 Task: Add a condition where "Channel Is not Forum topic" in recently solved tickets.
Action: Mouse moved to (161, 534)
Screenshot: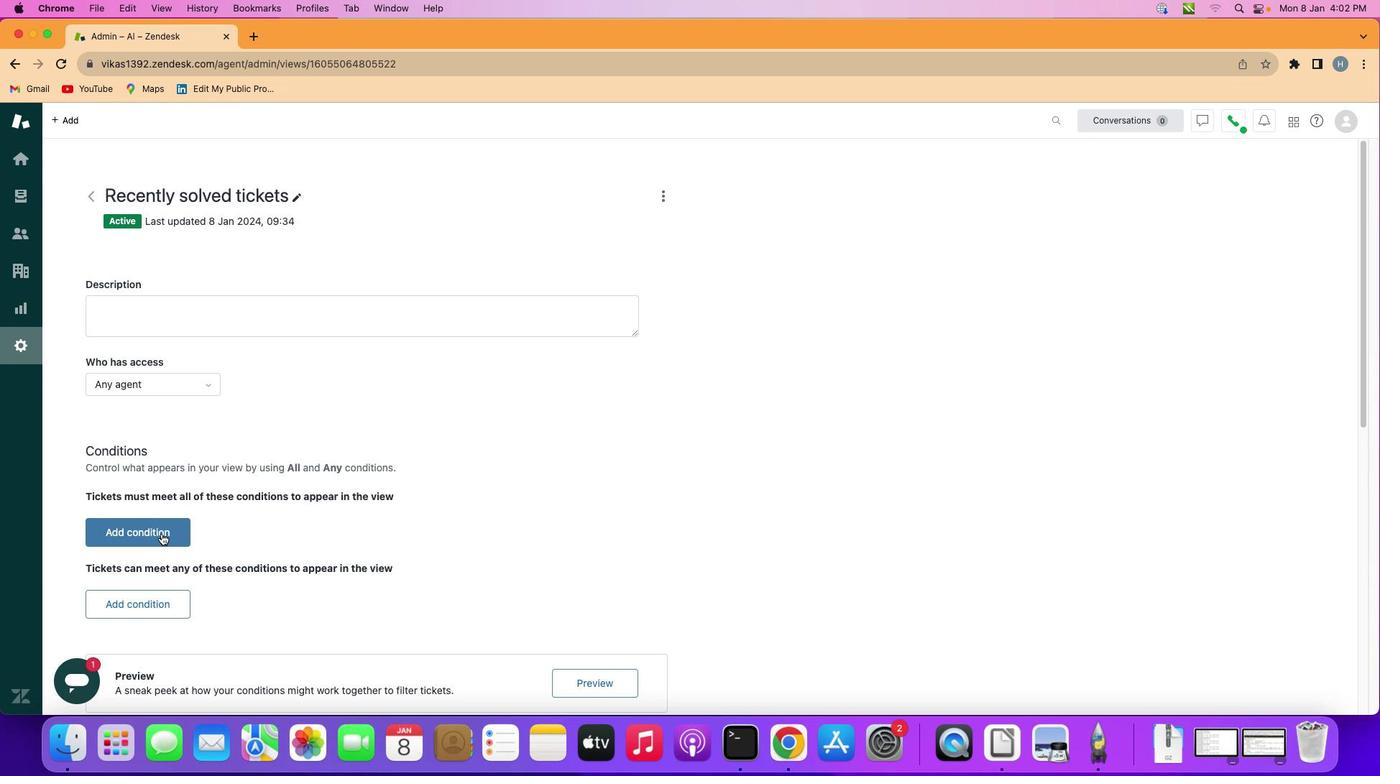 
Action: Mouse pressed left at (161, 534)
Screenshot: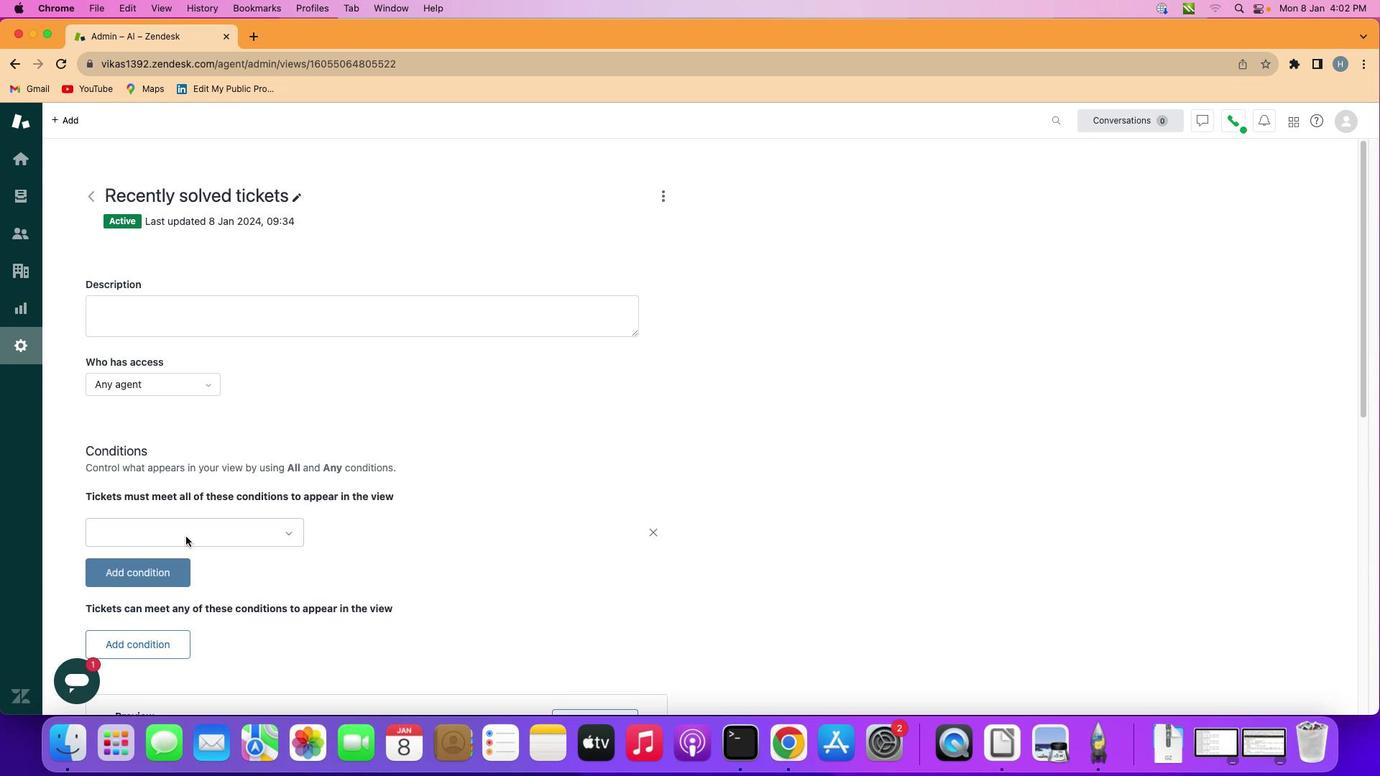 
Action: Mouse moved to (239, 533)
Screenshot: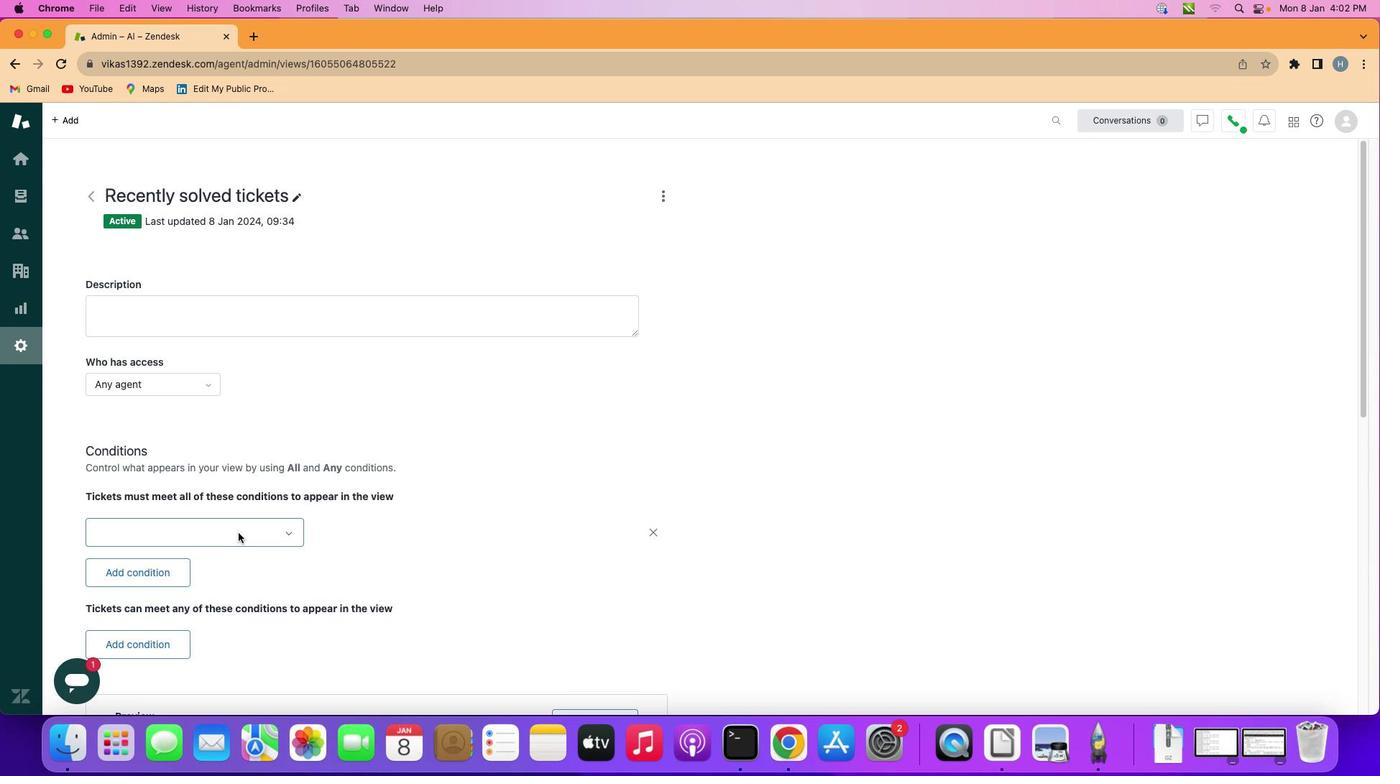 
Action: Mouse pressed left at (239, 533)
Screenshot: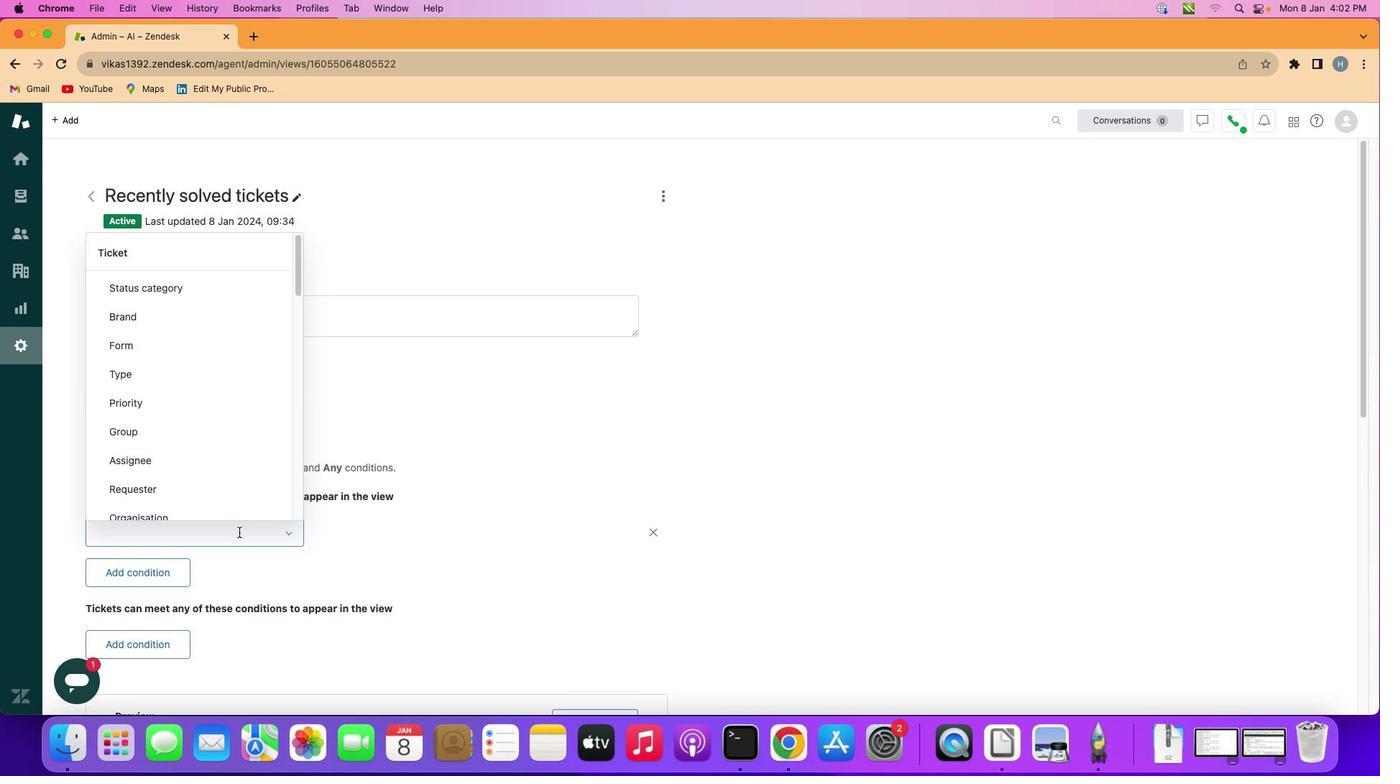 
Action: Mouse moved to (240, 397)
Screenshot: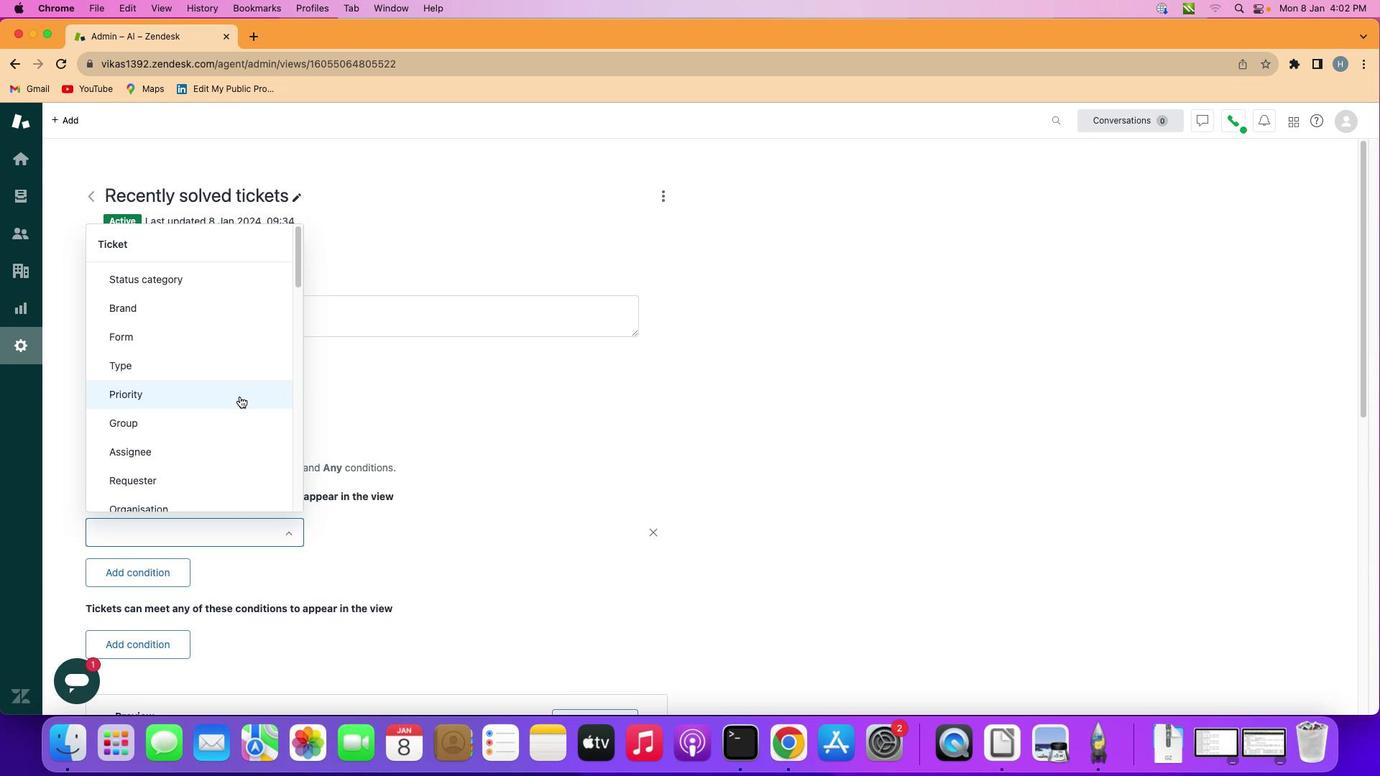
Action: Mouse scrolled (240, 397) with delta (0, 0)
Screenshot: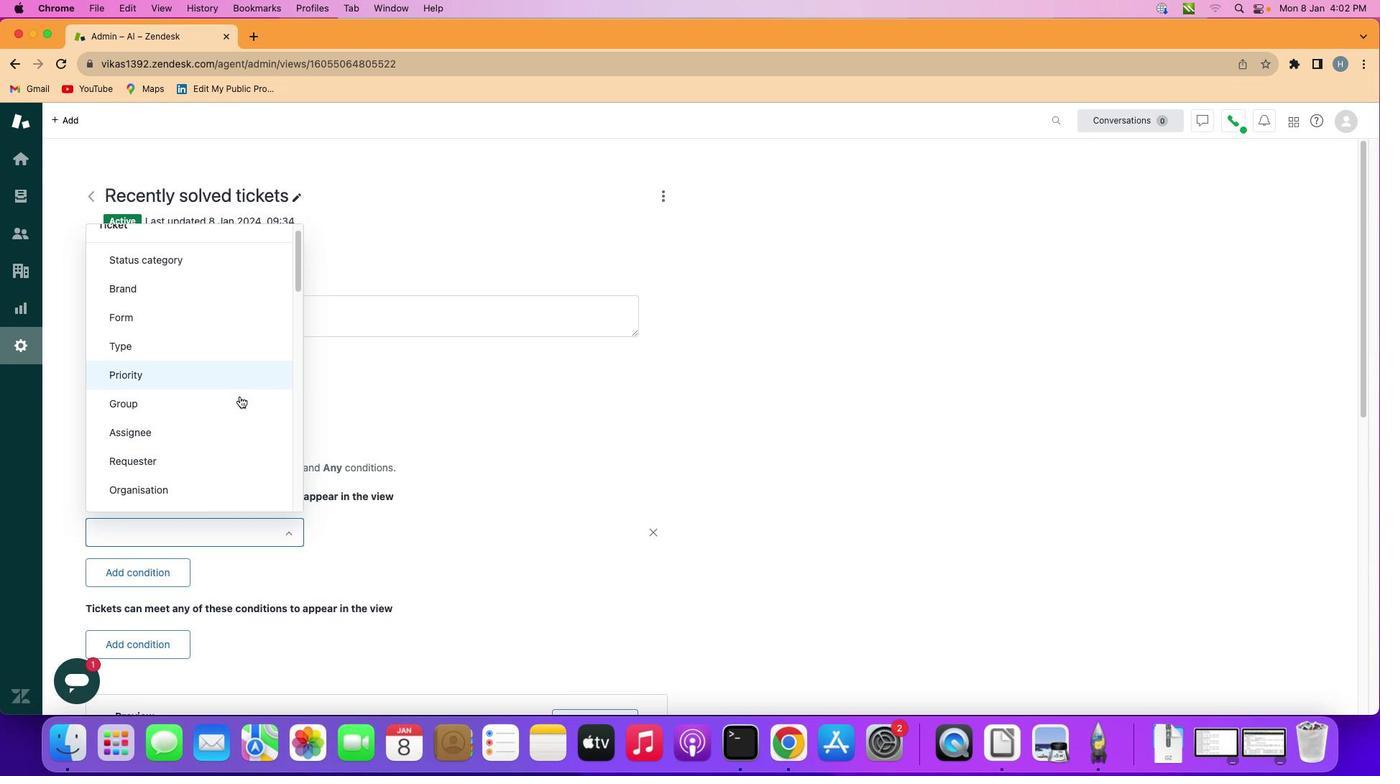 
Action: Mouse scrolled (240, 397) with delta (0, 0)
Screenshot: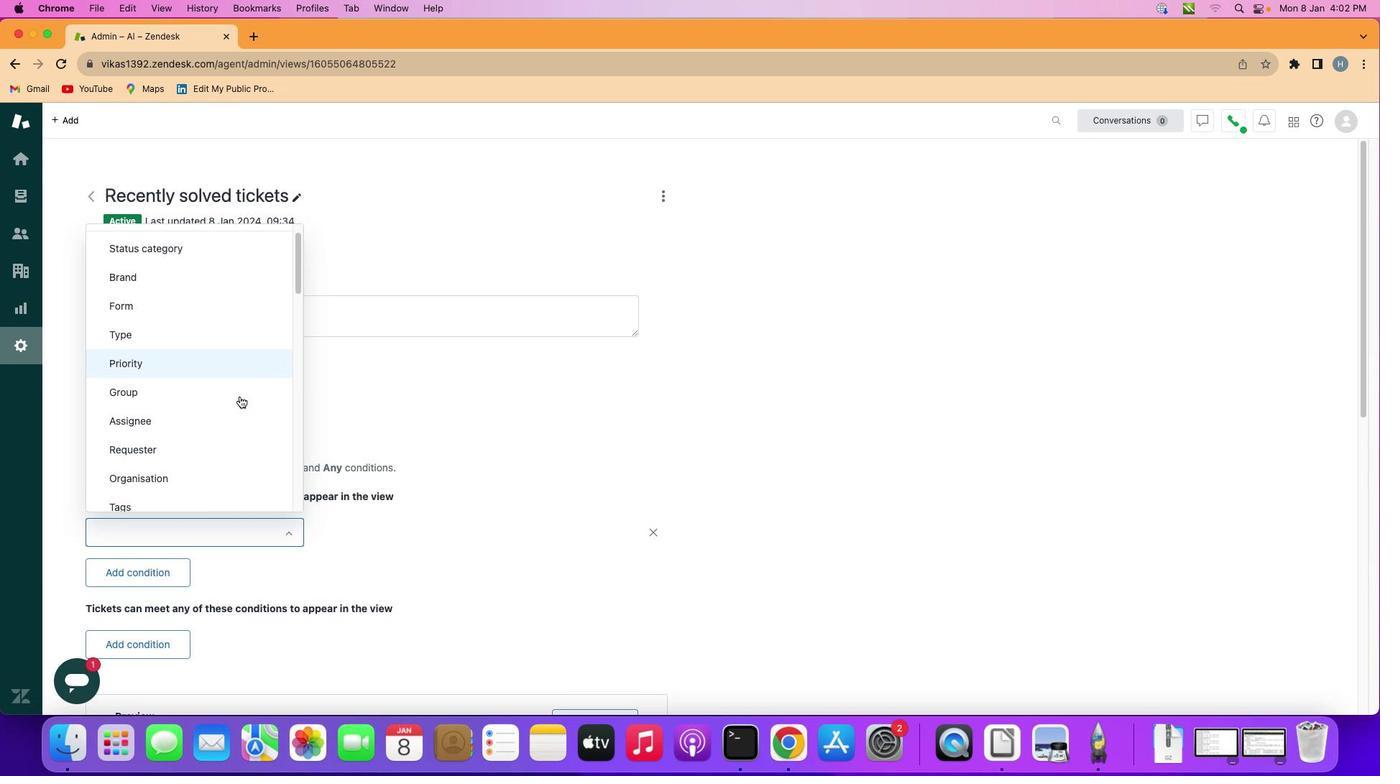 
Action: Mouse scrolled (240, 397) with delta (0, 0)
Screenshot: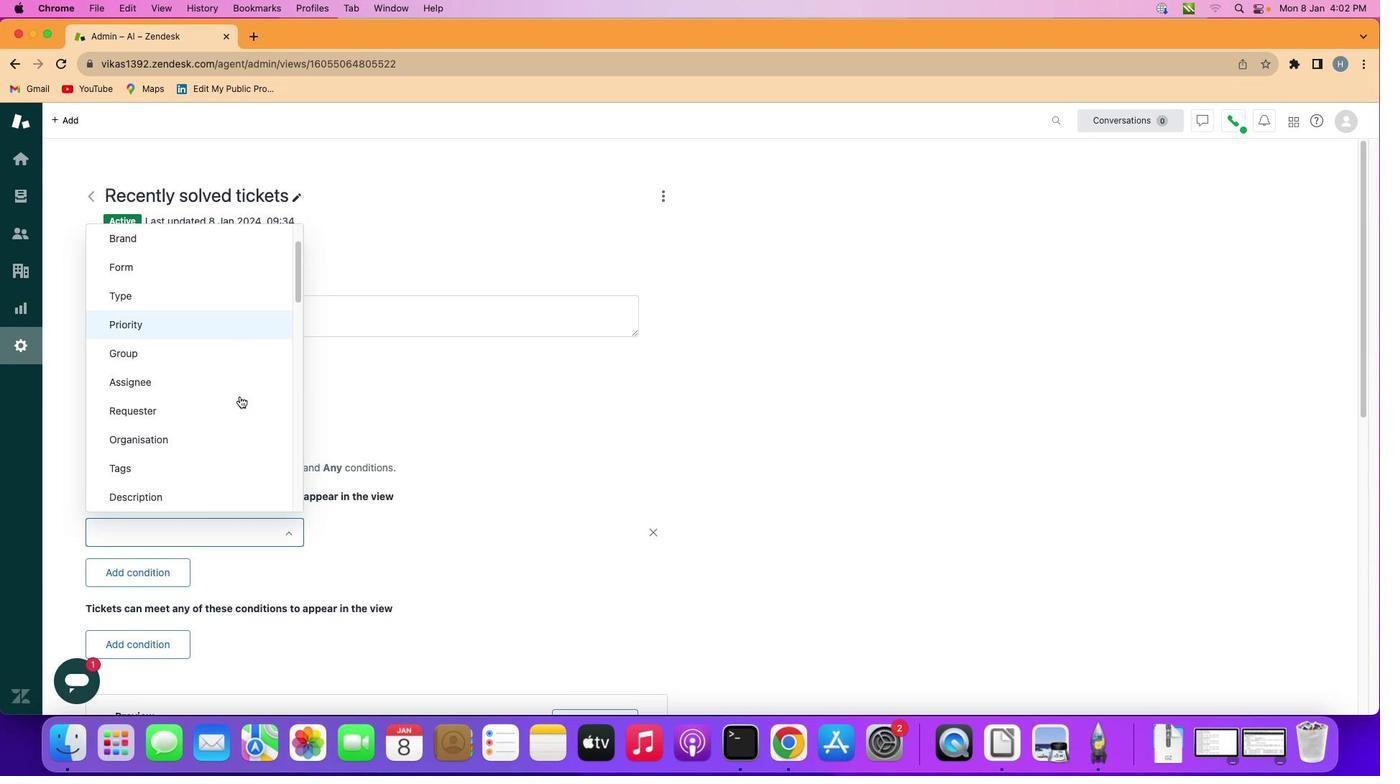 
Action: Mouse scrolled (240, 397) with delta (0, 0)
Screenshot: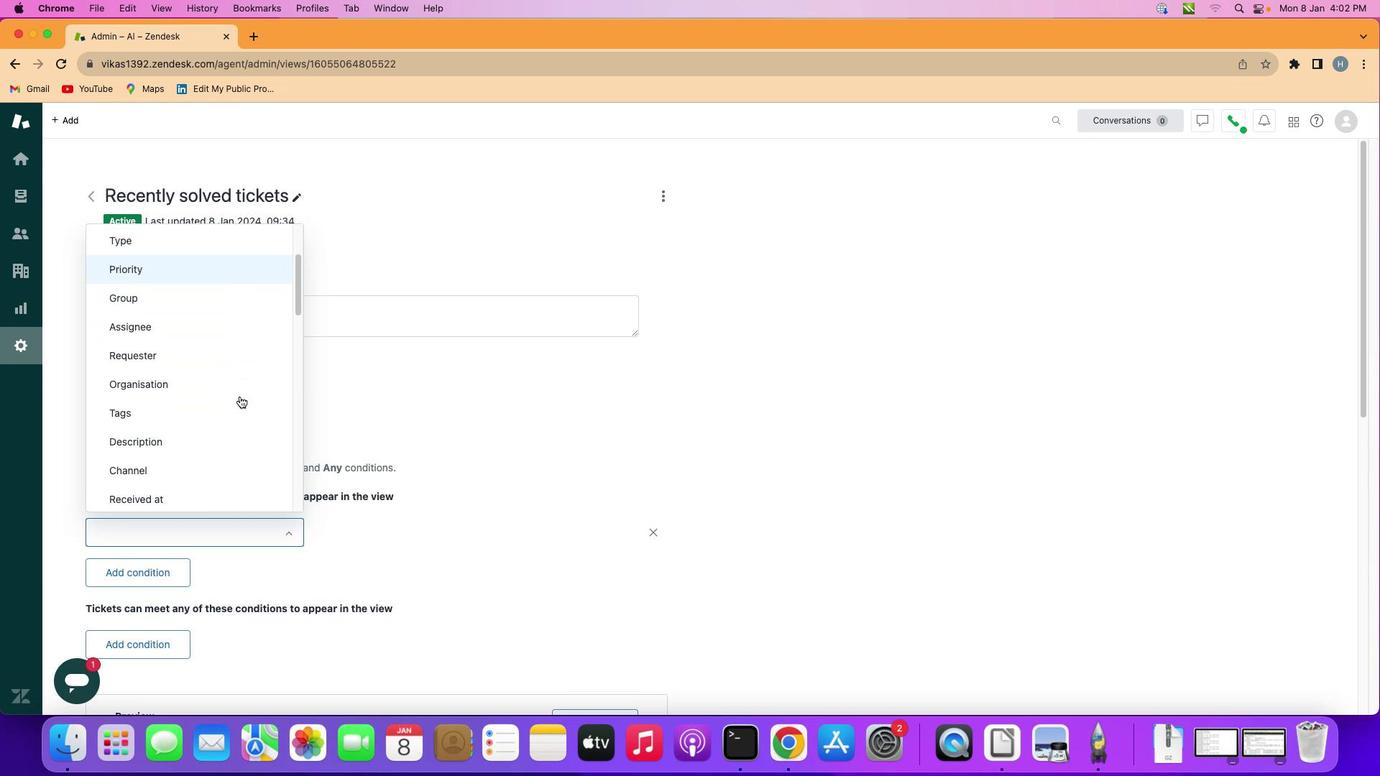 
Action: Mouse scrolled (240, 397) with delta (0, 0)
Screenshot: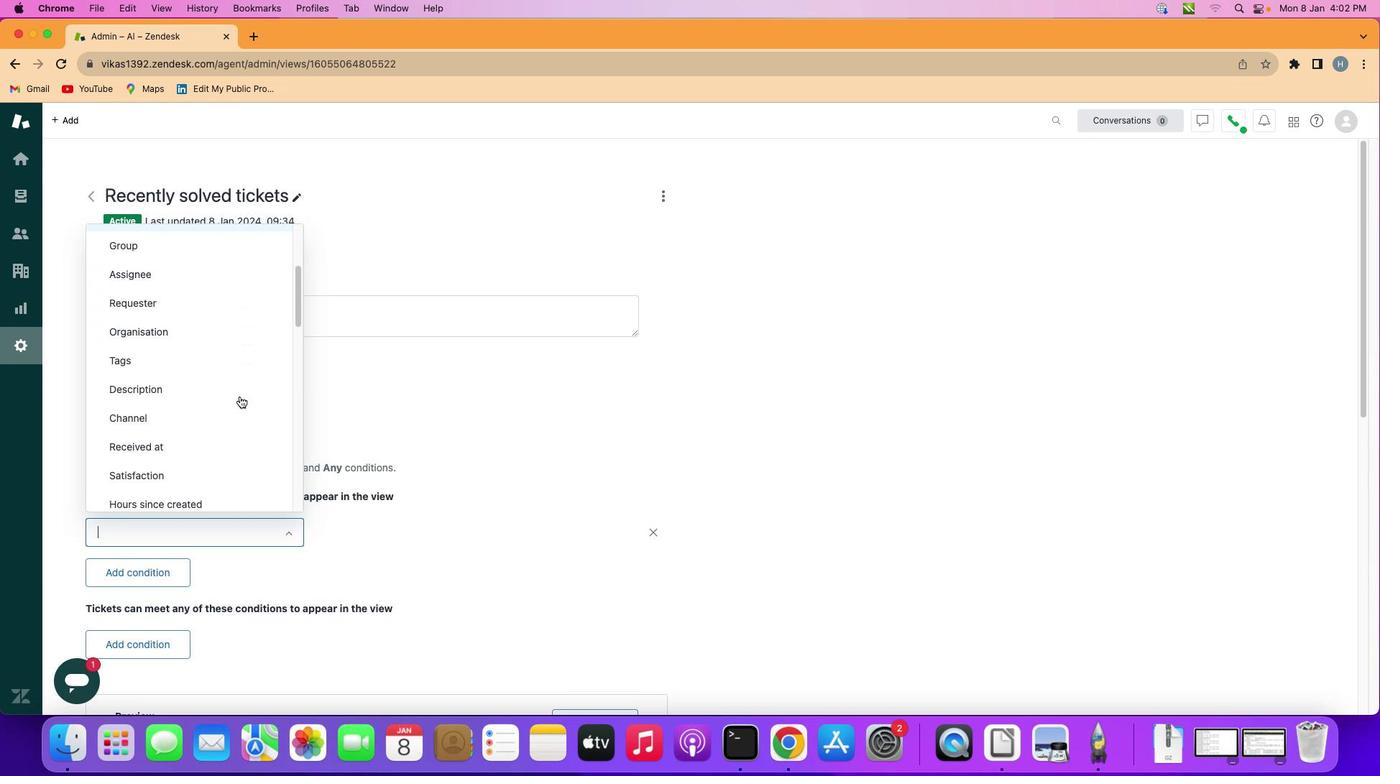 
Action: Mouse moved to (228, 403)
Screenshot: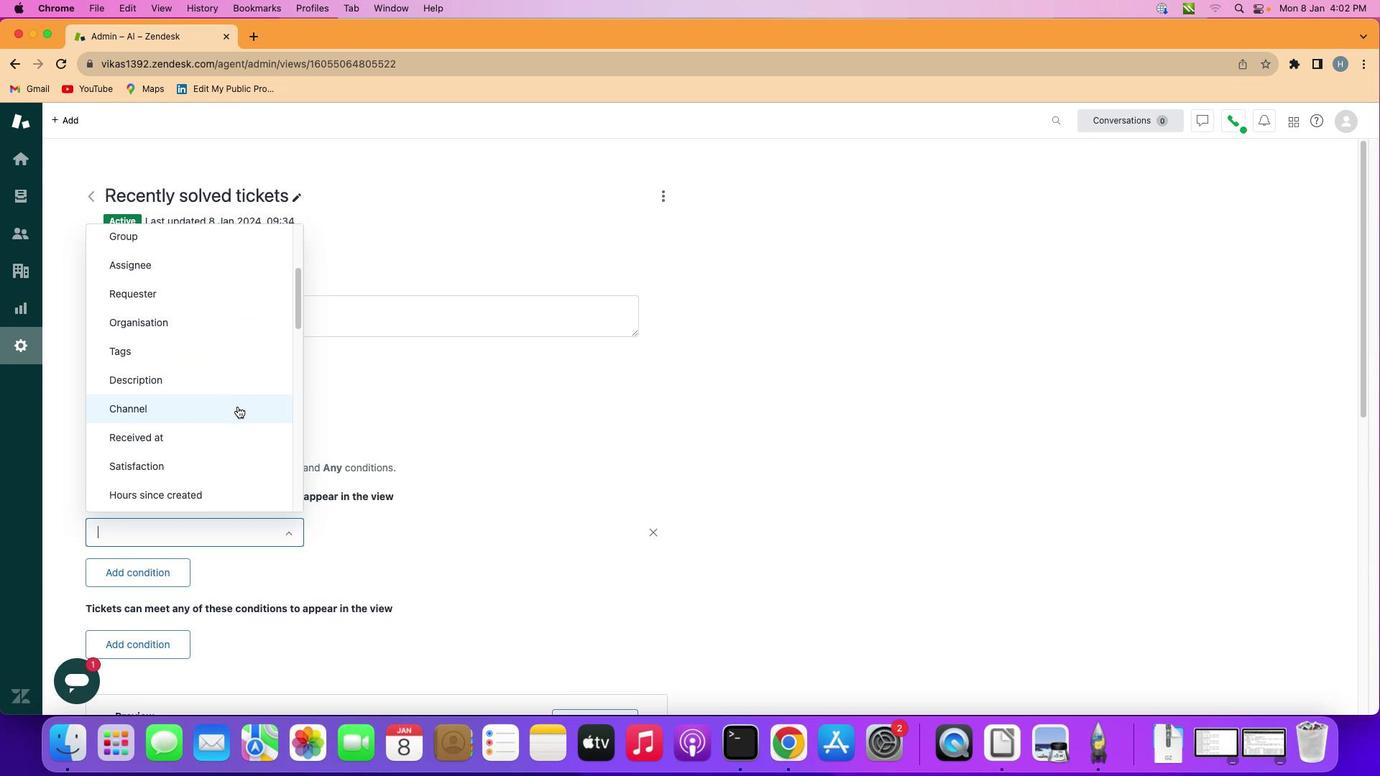 
Action: Mouse pressed left at (228, 403)
Screenshot: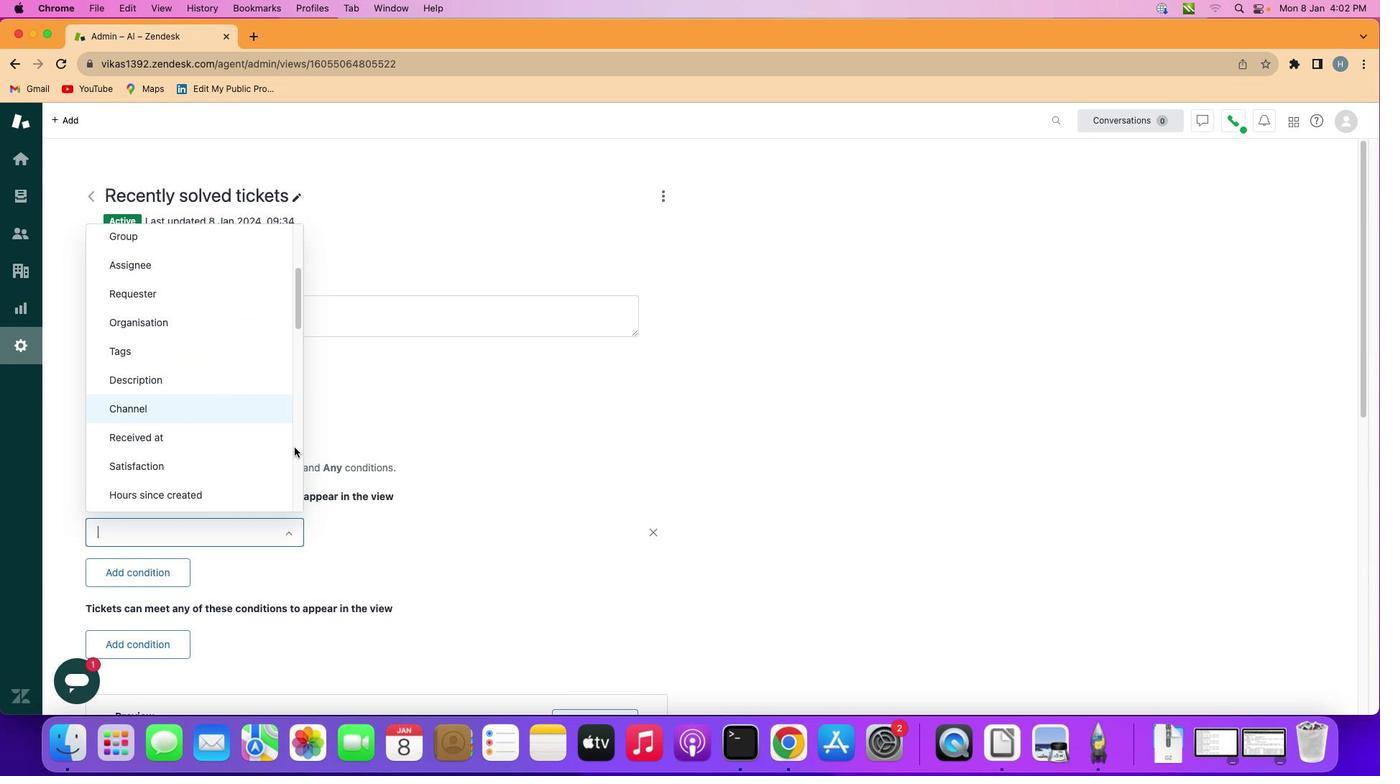 
Action: Mouse moved to (396, 537)
Screenshot: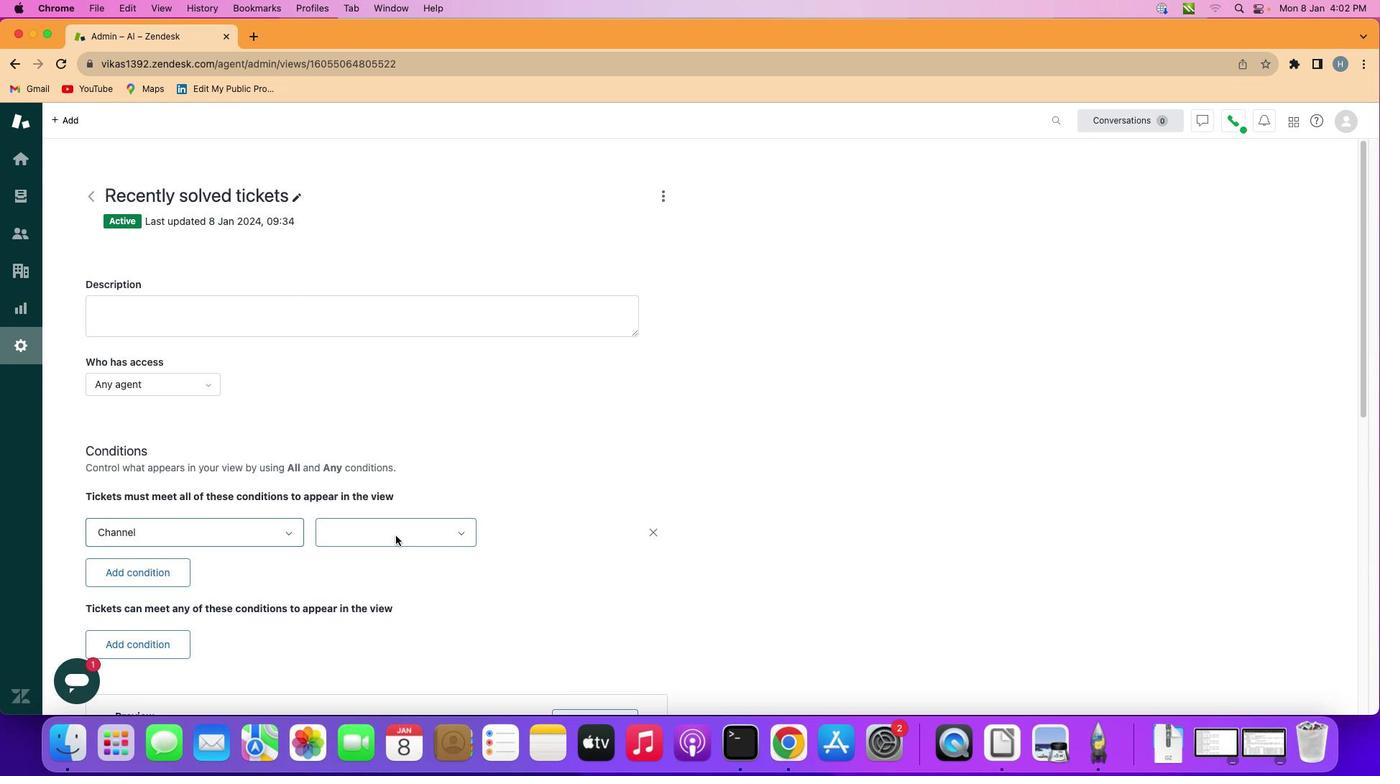 
Action: Mouse pressed left at (396, 537)
Screenshot: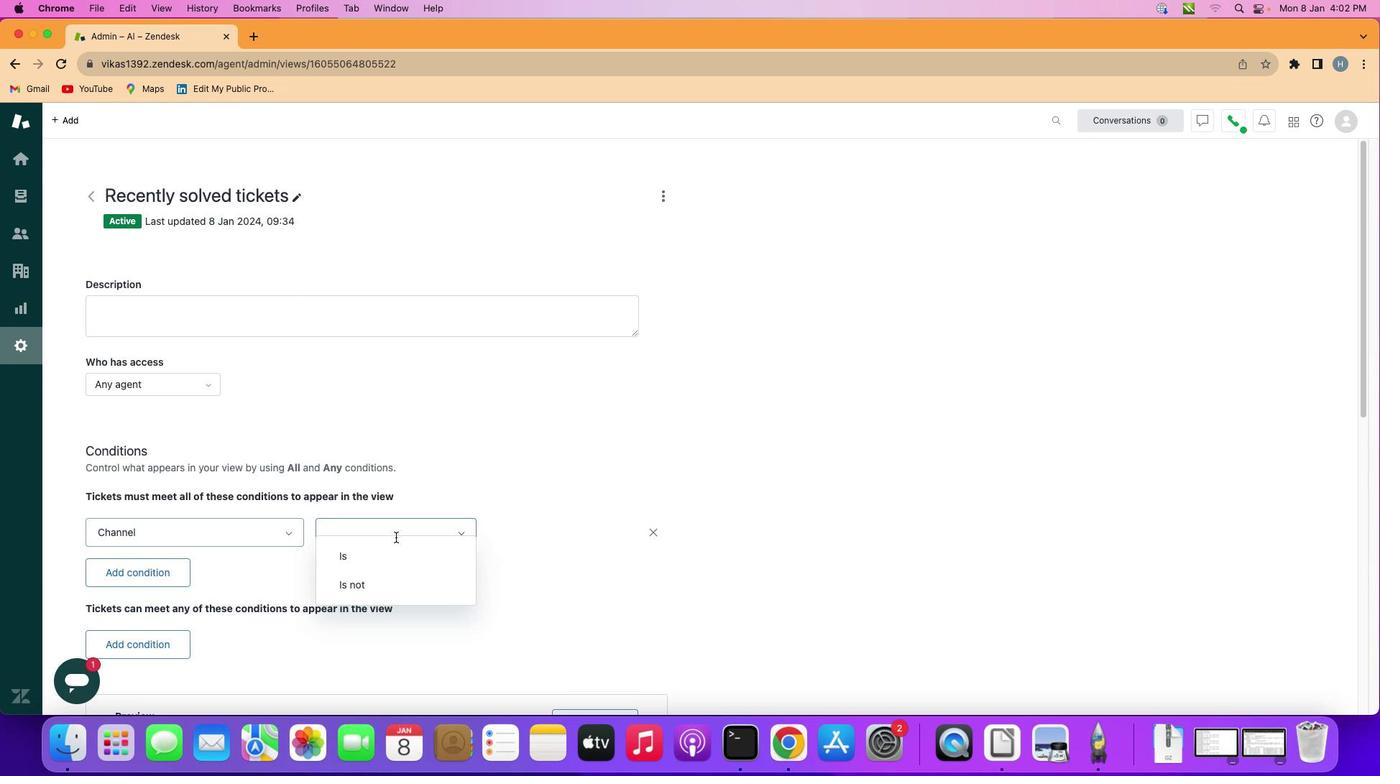
Action: Mouse moved to (396, 594)
Screenshot: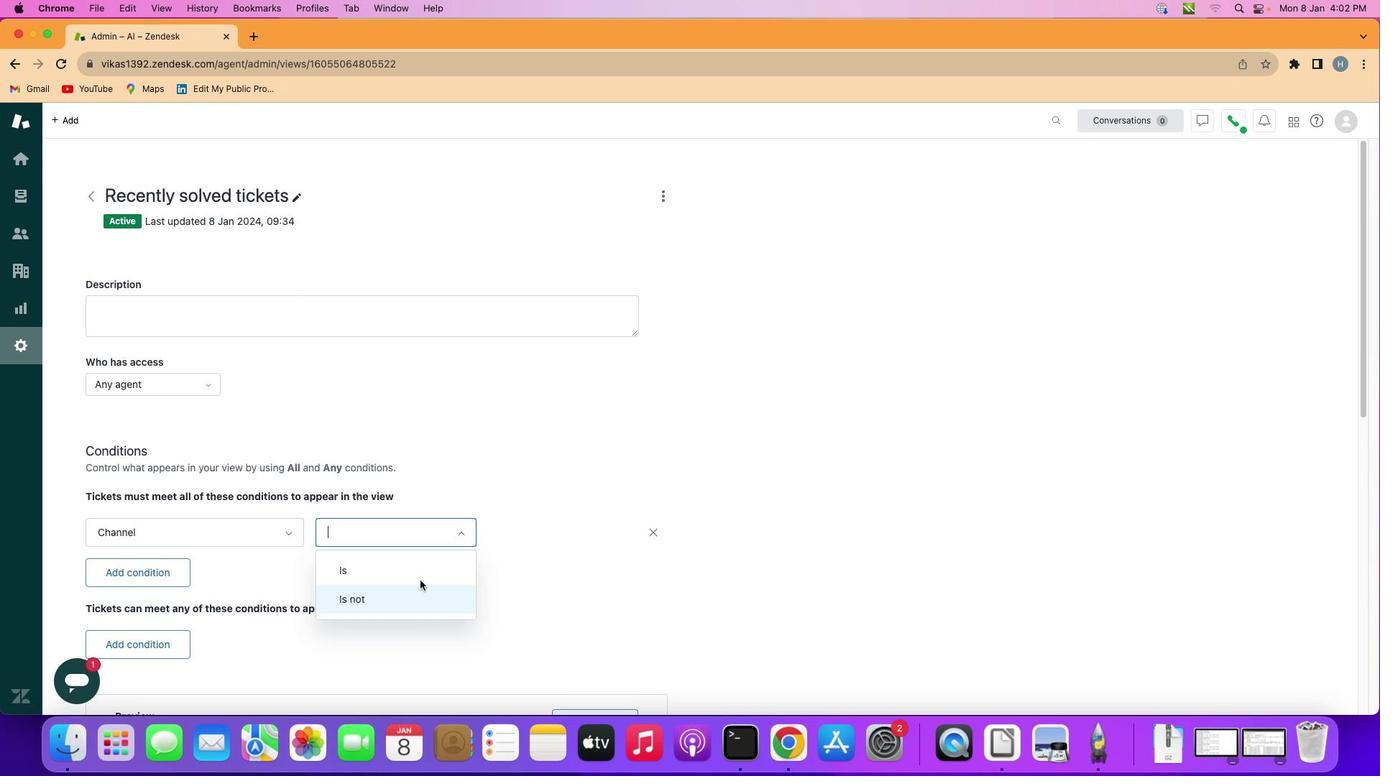 
Action: Mouse pressed left at (396, 594)
Screenshot: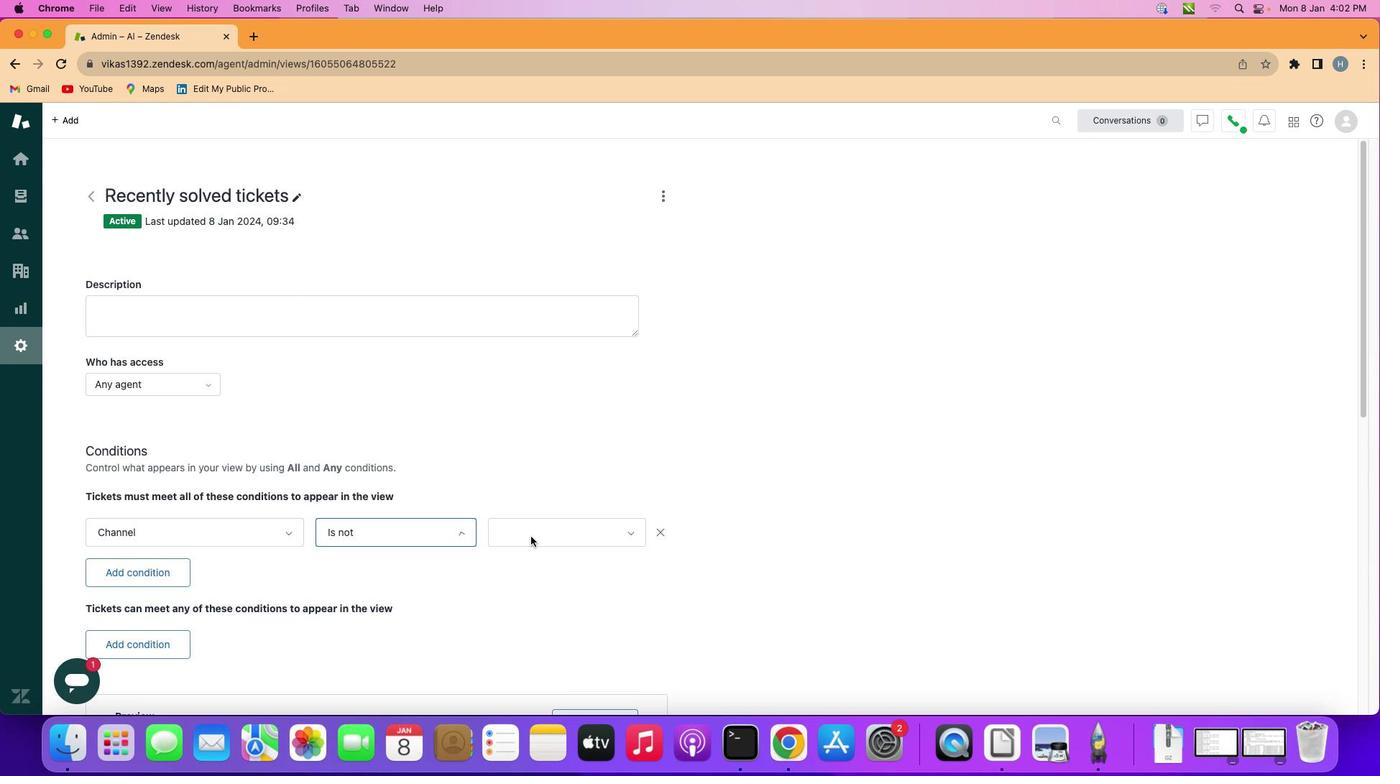 
Action: Mouse moved to (575, 522)
Screenshot: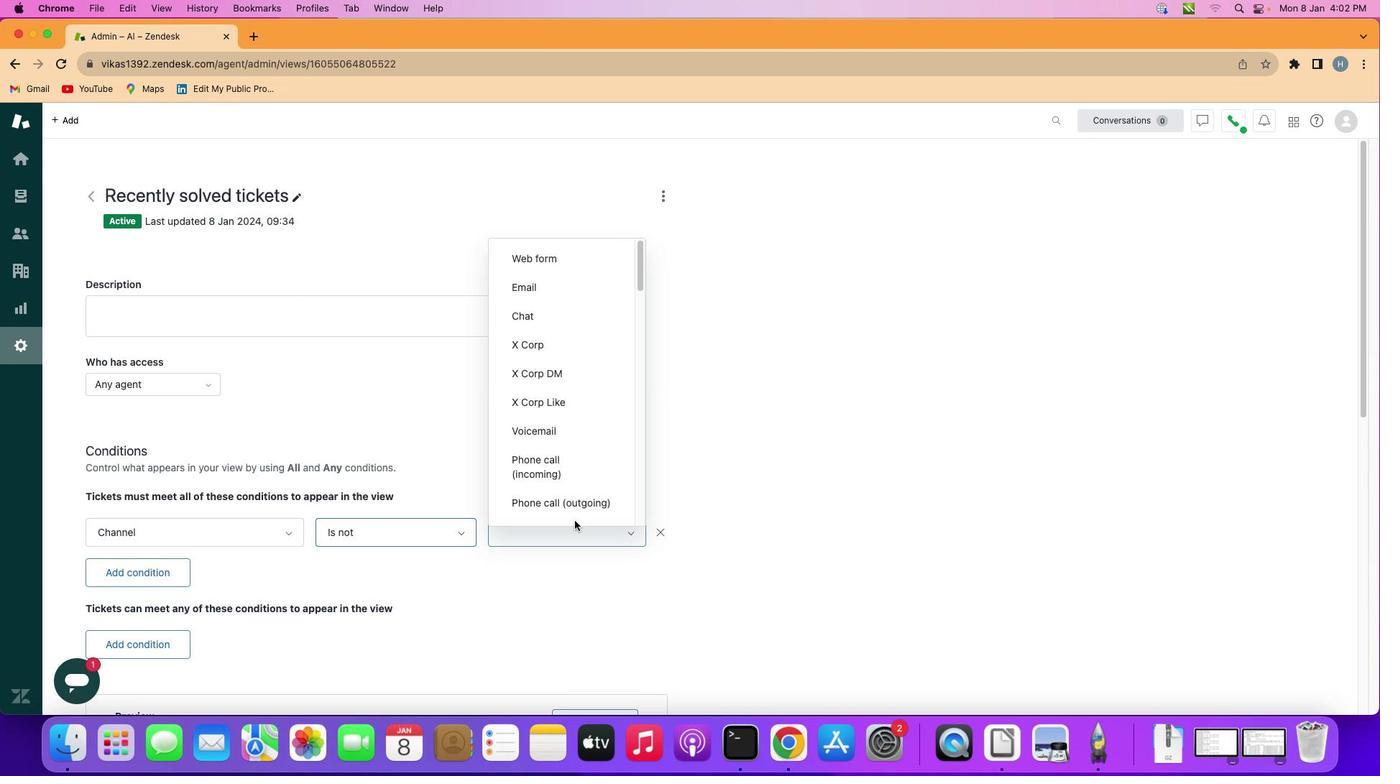 
Action: Mouse pressed left at (575, 522)
Screenshot: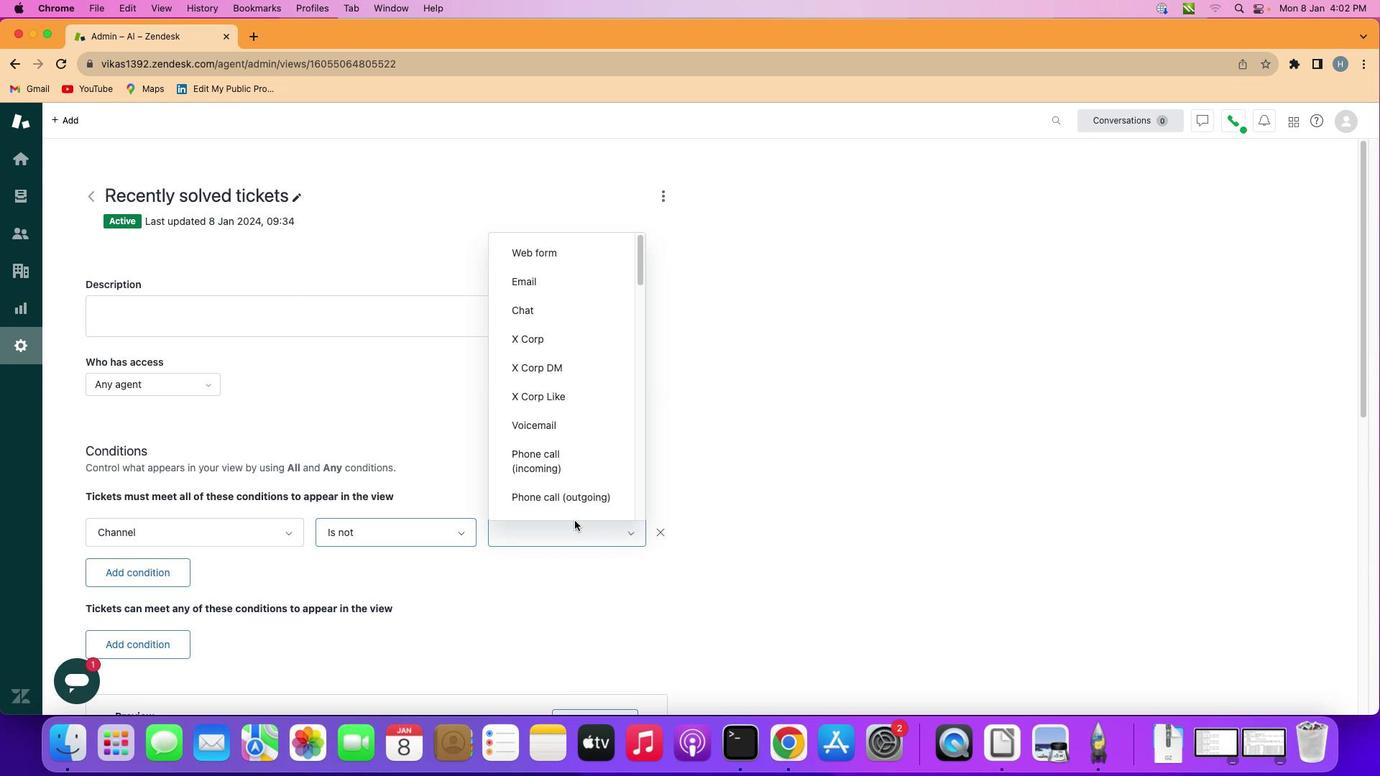 
Action: Mouse moved to (552, 414)
Screenshot: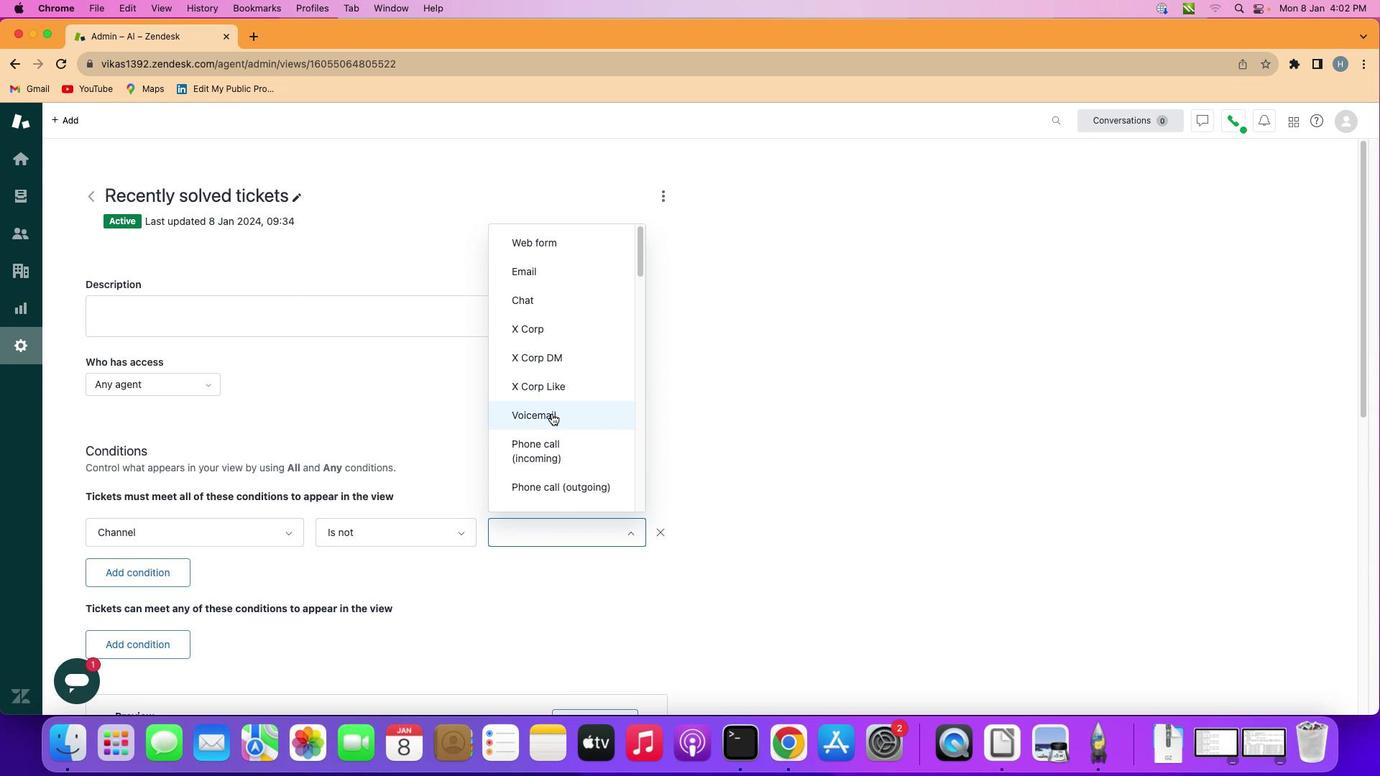 
Action: Mouse scrolled (552, 414) with delta (0, 0)
Screenshot: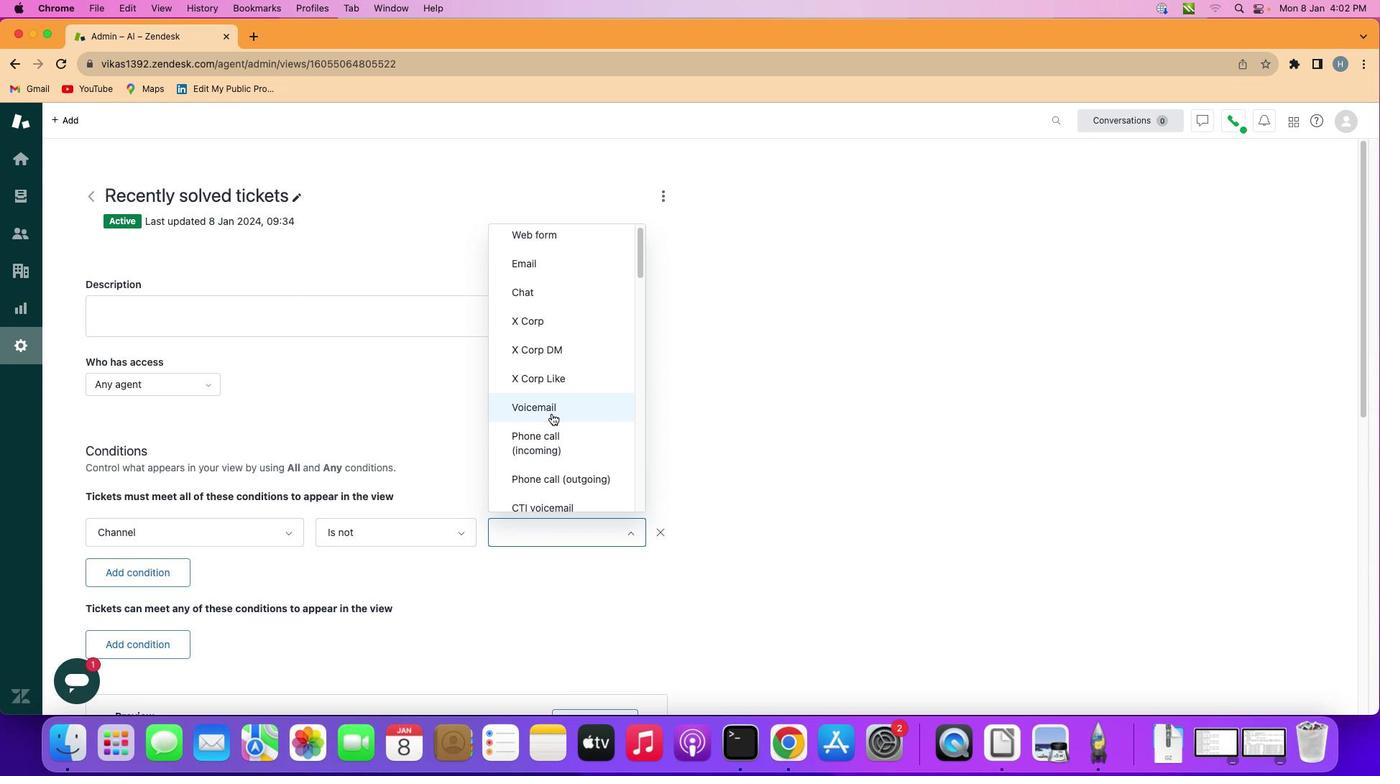 
Action: Mouse scrolled (552, 414) with delta (0, 2)
Screenshot: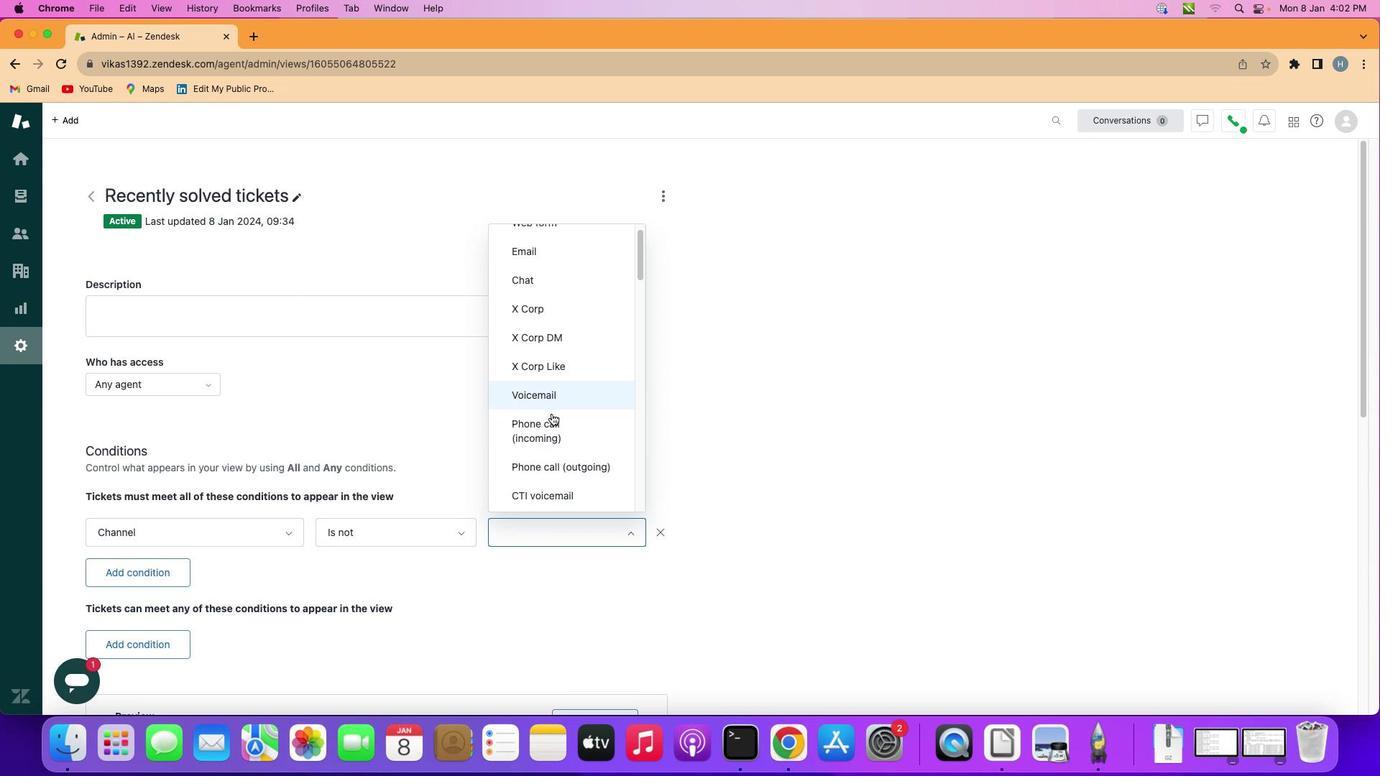 
Action: Mouse scrolled (552, 414) with delta (0, 0)
Screenshot: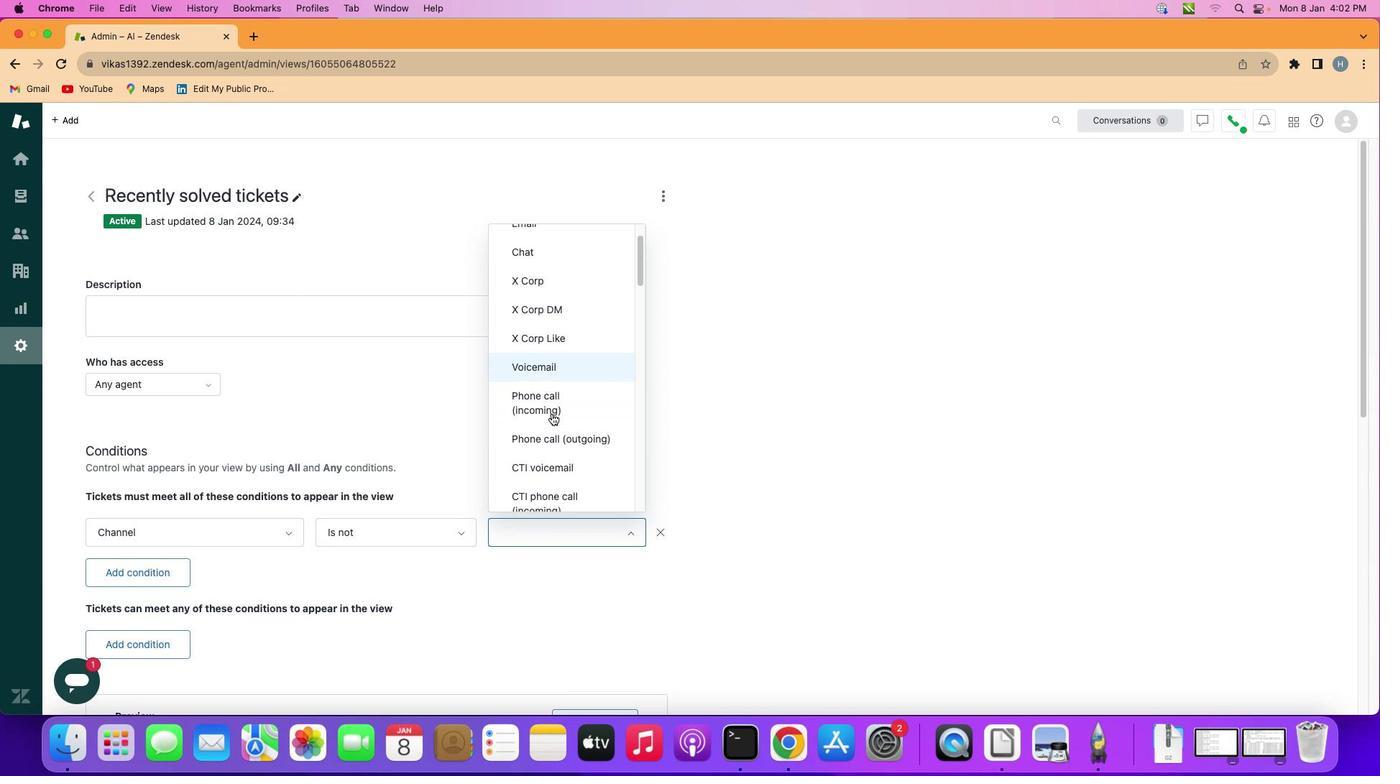 
Action: Mouse scrolled (552, 414) with delta (0, 0)
Screenshot: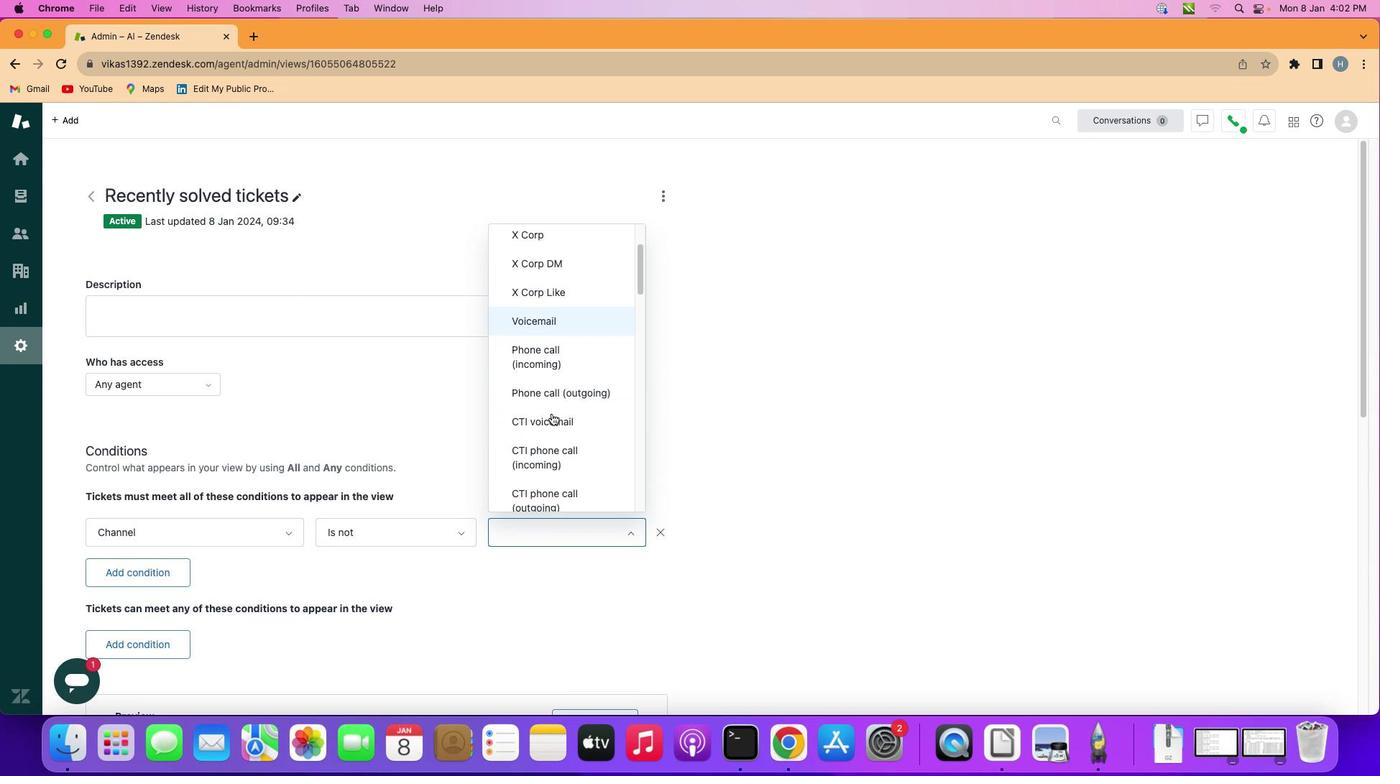 
Action: Mouse scrolled (552, 414) with delta (0, 0)
Screenshot: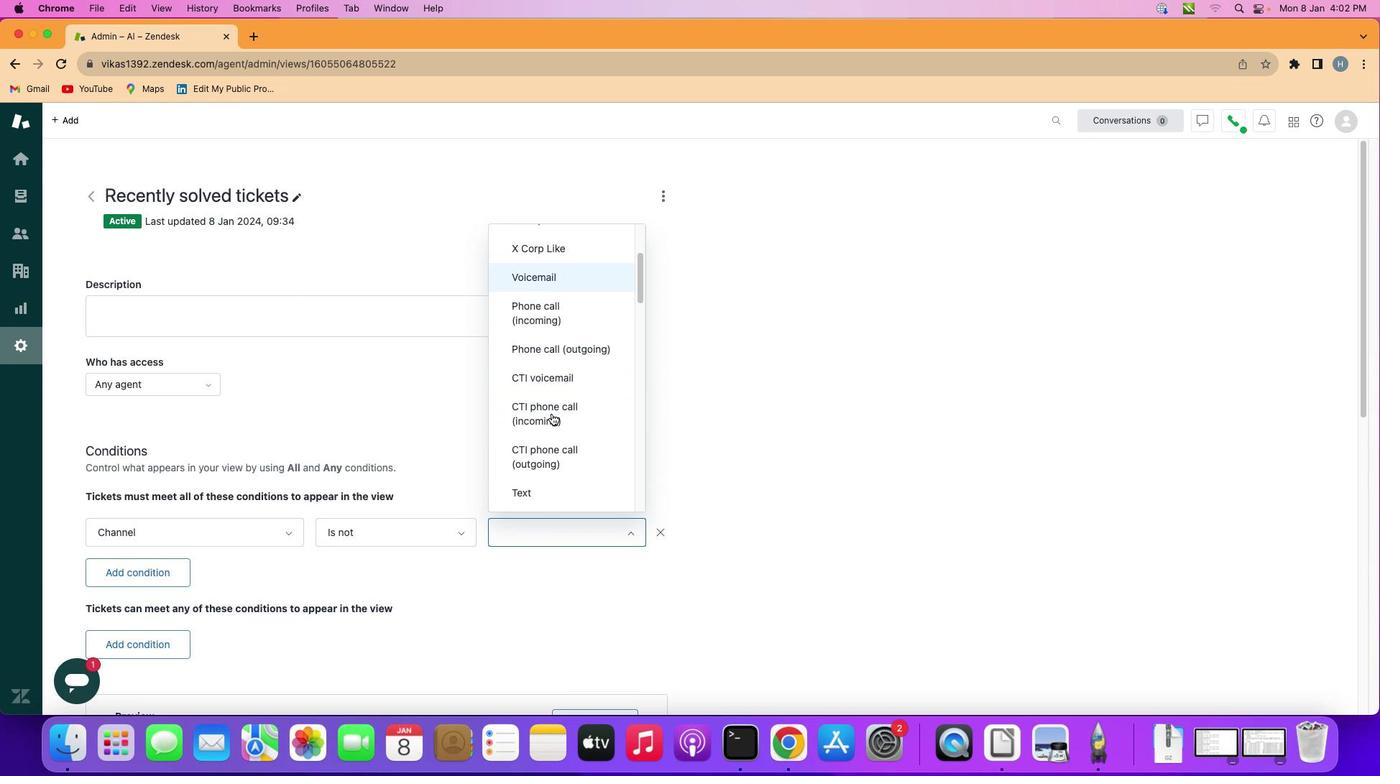 
Action: Mouse scrolled (552, 414) with delta (0, 0)
Screenshot: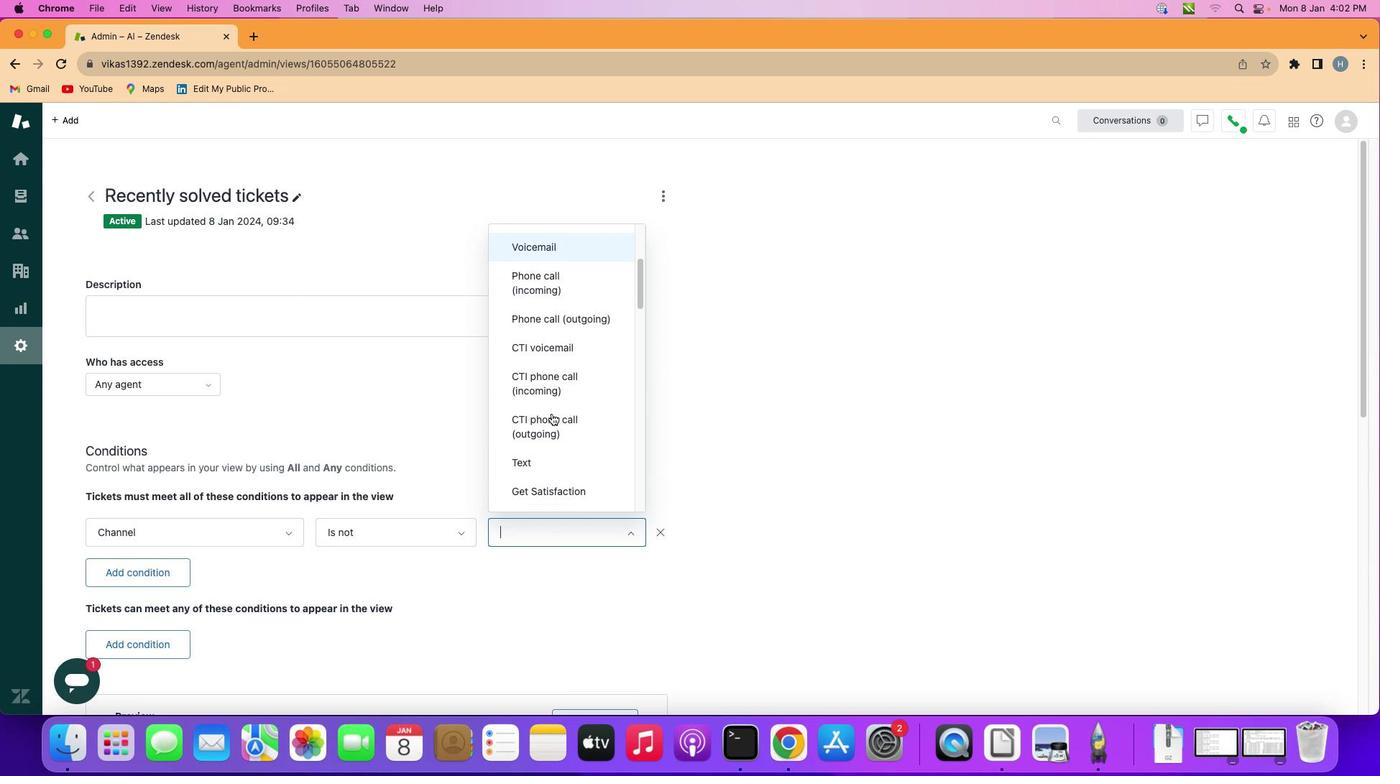 
Action: Mouse scrolled (552, 414) with delta (0, 0)
Screenshot: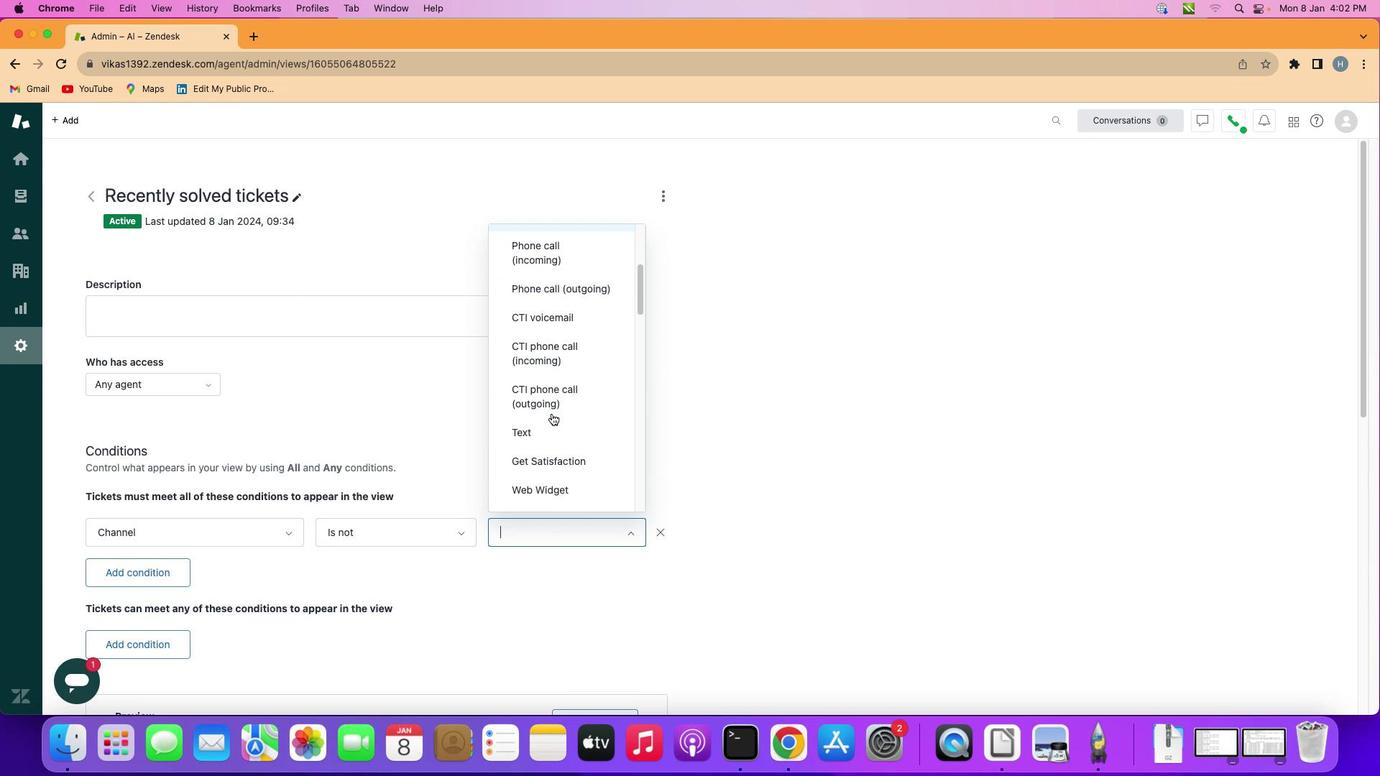 
Action: Mouse scrolled (552, 414) with delta (0, 0)
Screenshot: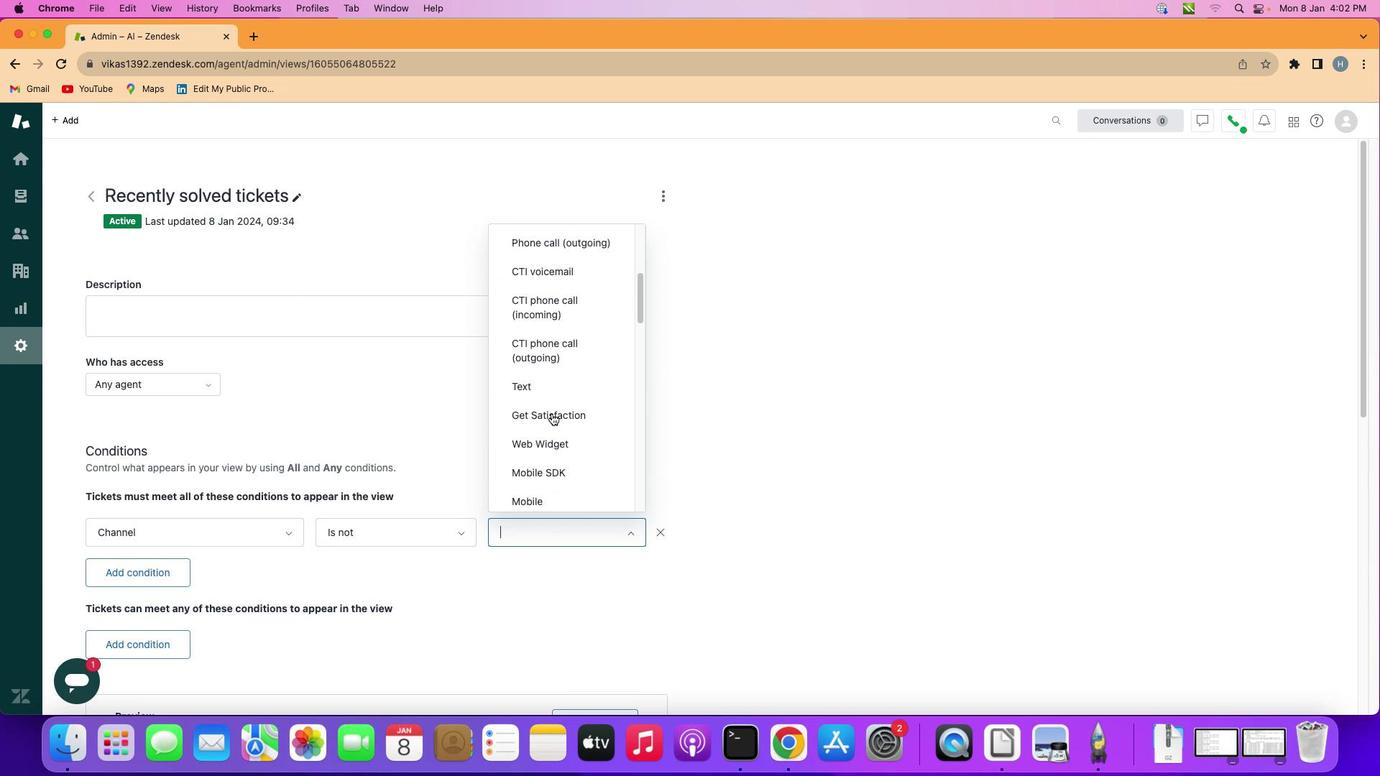 
Action: Mouse scrolled (552, 414) with delta (0, 0)
Screenshot: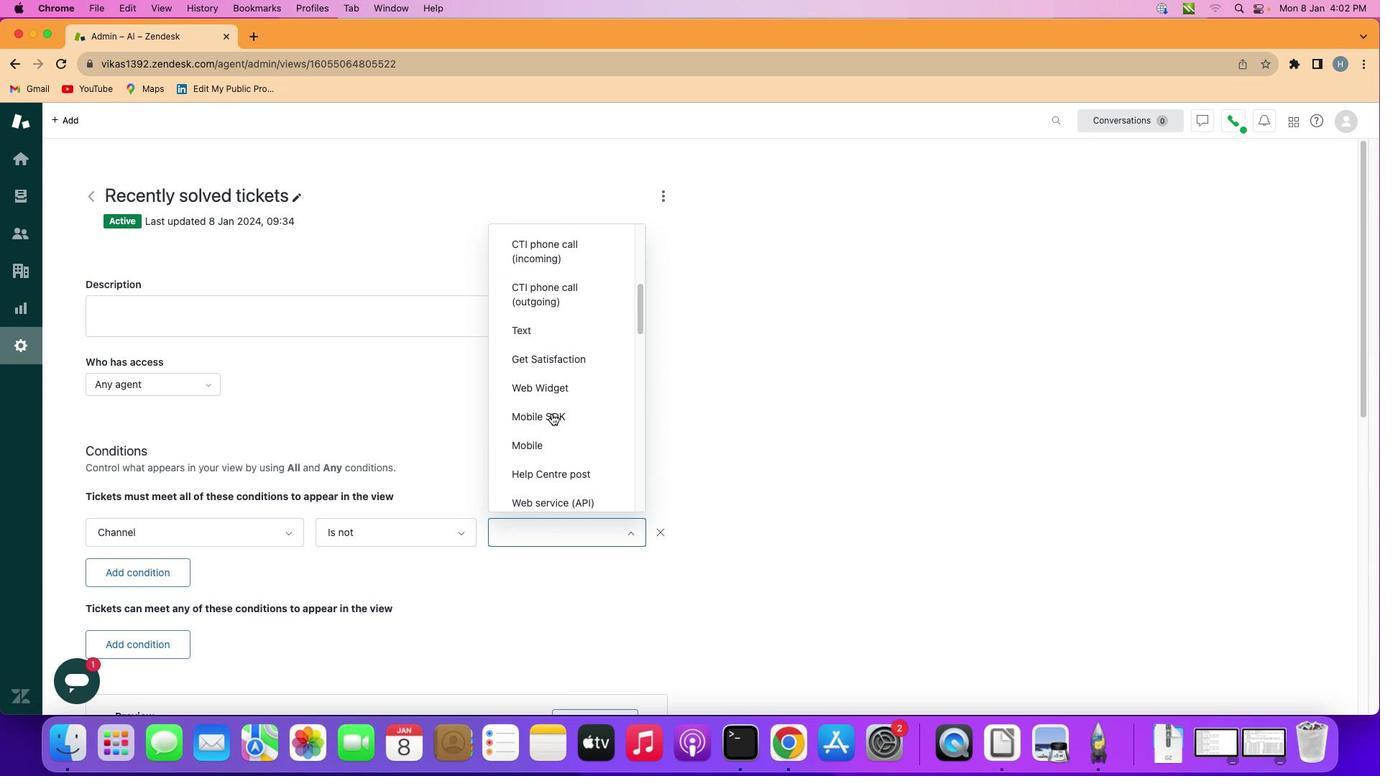 
Action: Mouse scrolled (552, 414) with delta (0, 0)
Screenshot: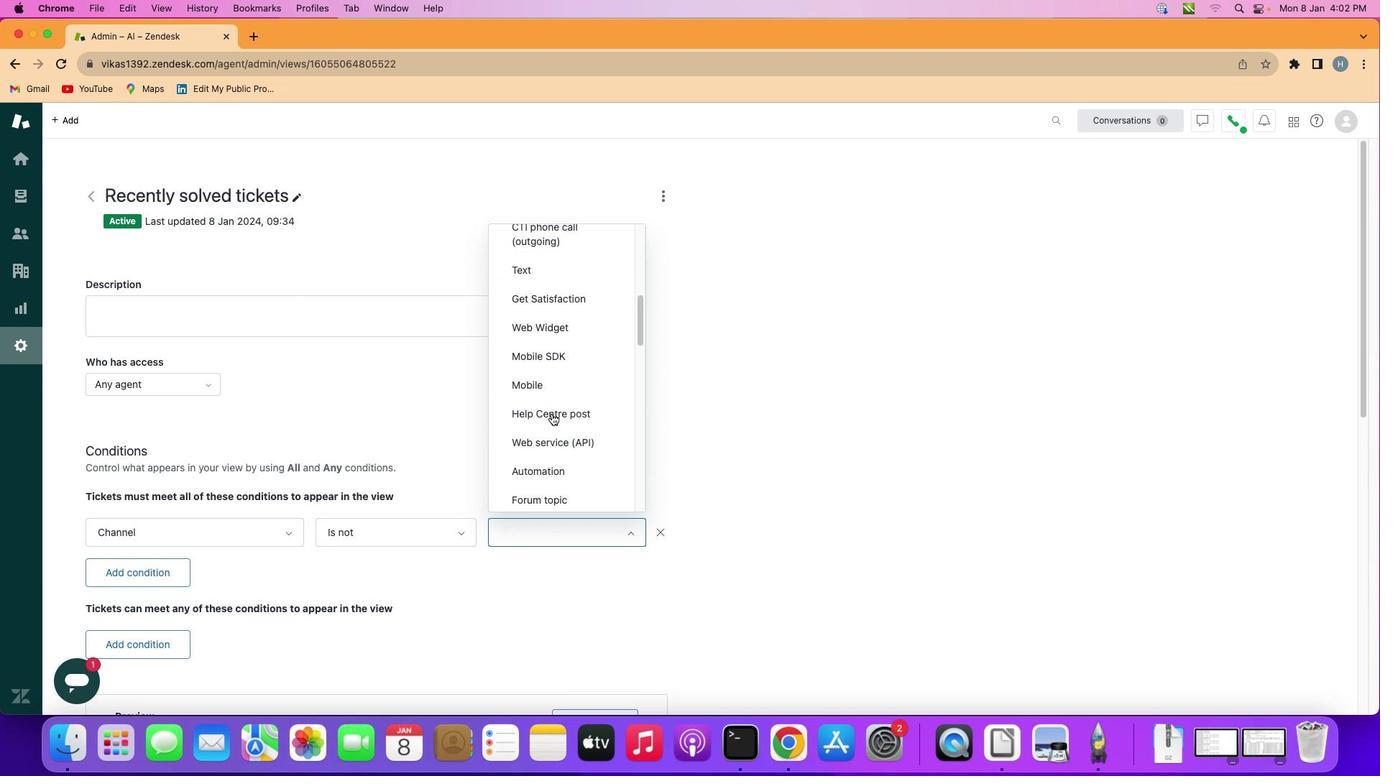 
Action: Mouse scrolled (552, 414) with delta (0, 0)
Screenshot: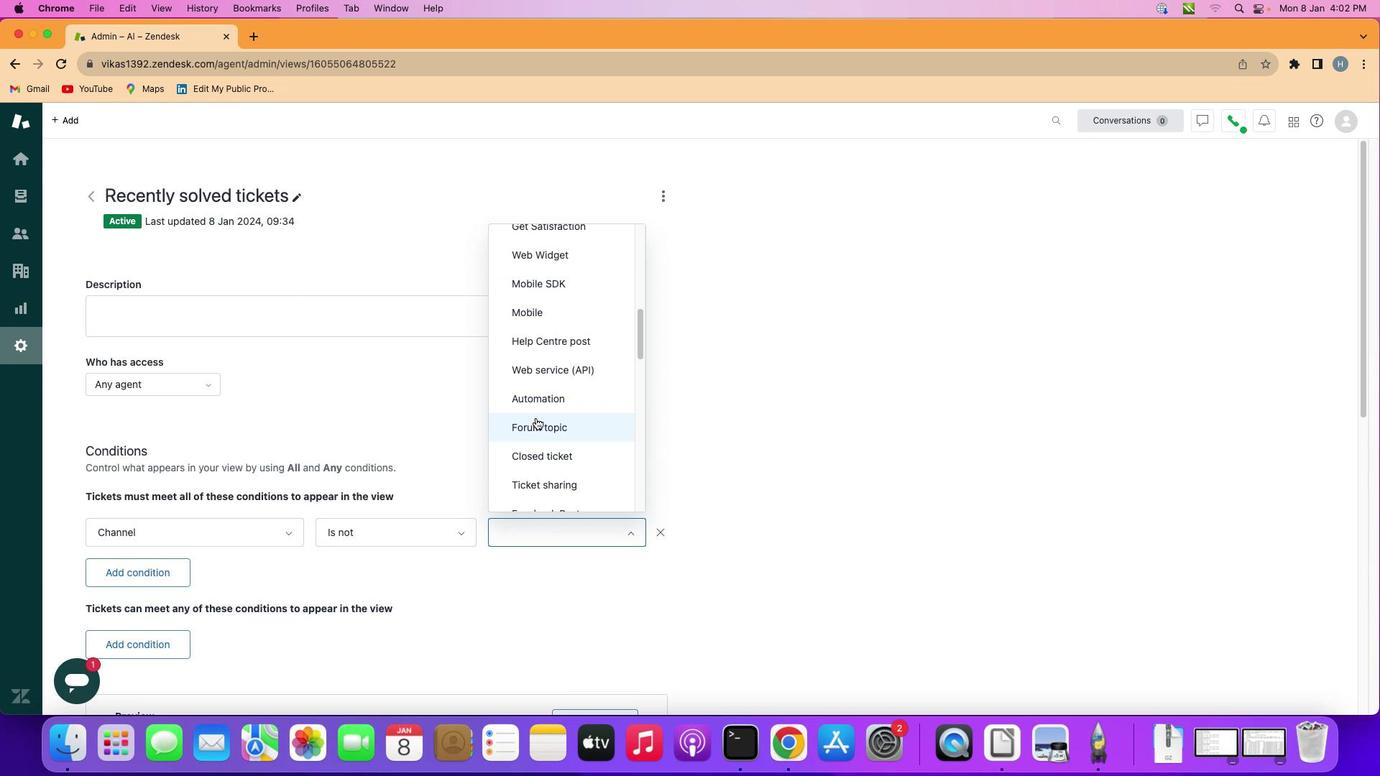 
Action: Mouse moved to (534, 419)
Screenshot: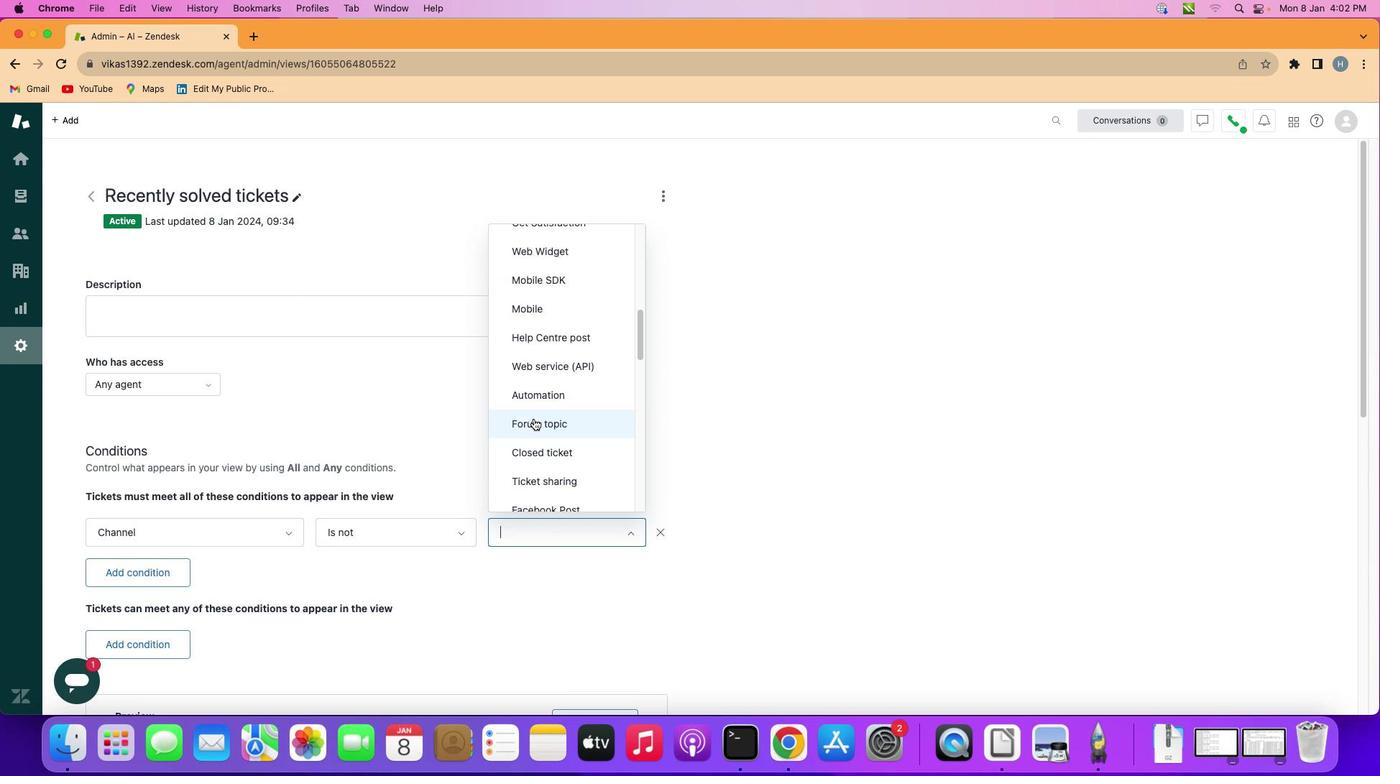 
Action: Mouse scrolled (534, 419) with delta (0, 0)
Screenshot: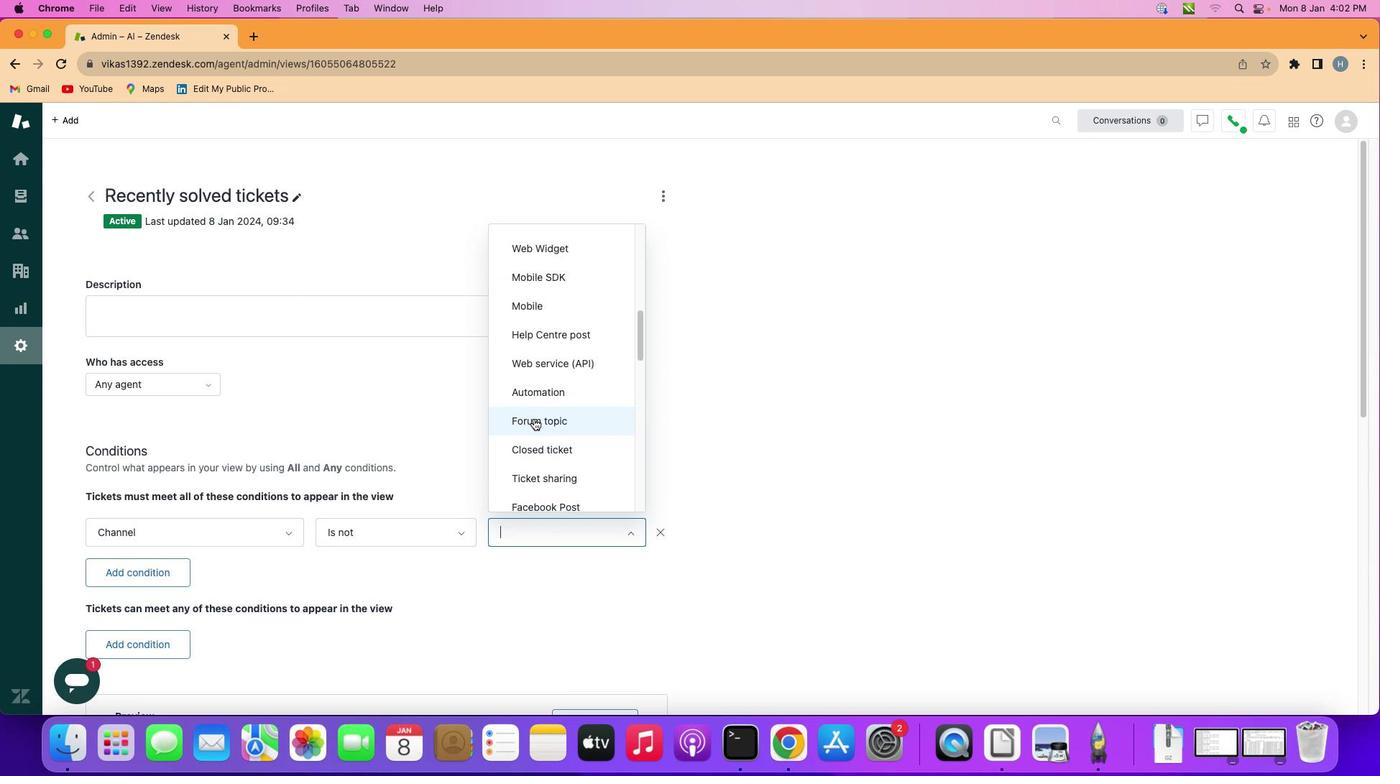 
Action: Mouse scrolled (534, 419) with delta (0, 0)
Screenshot: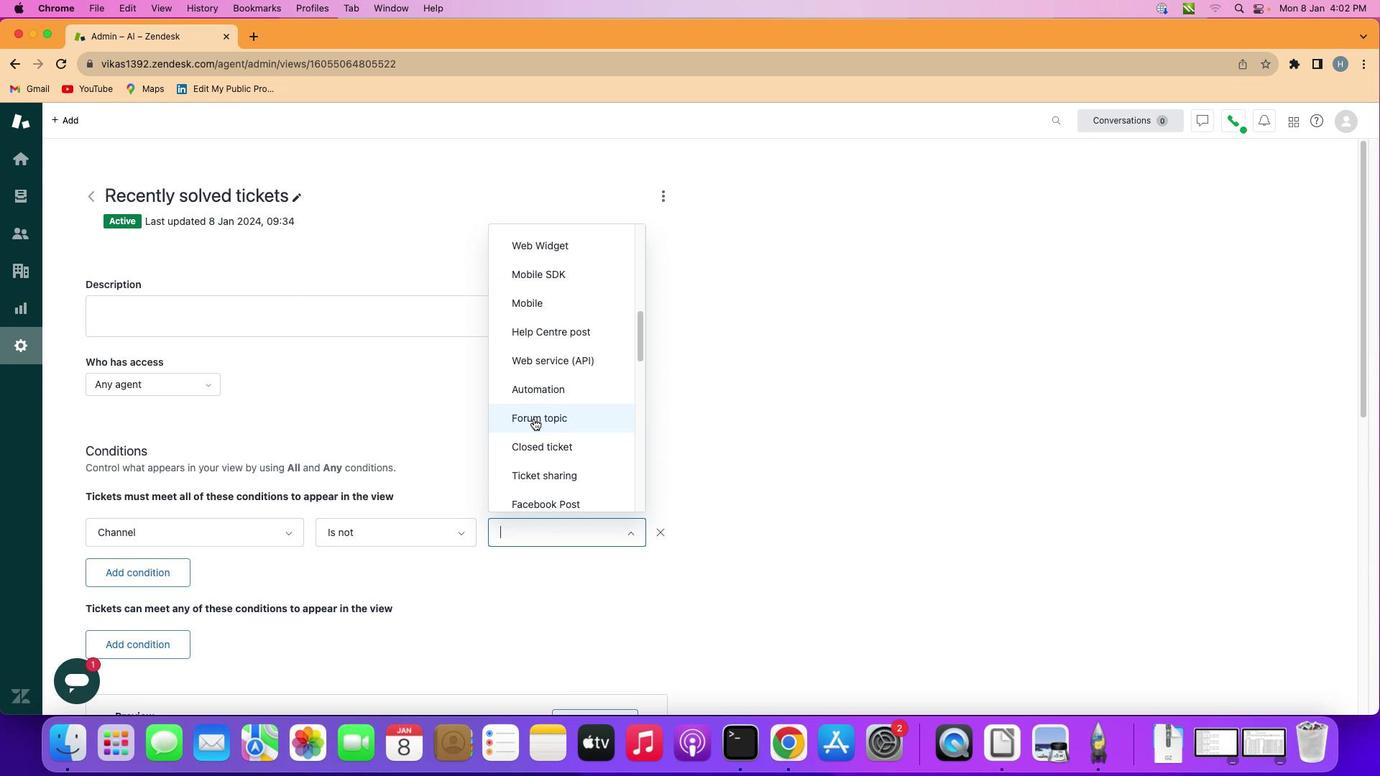 
Action: Mouse scrolled (534, 419) with delta (0, 0)
Screenshot: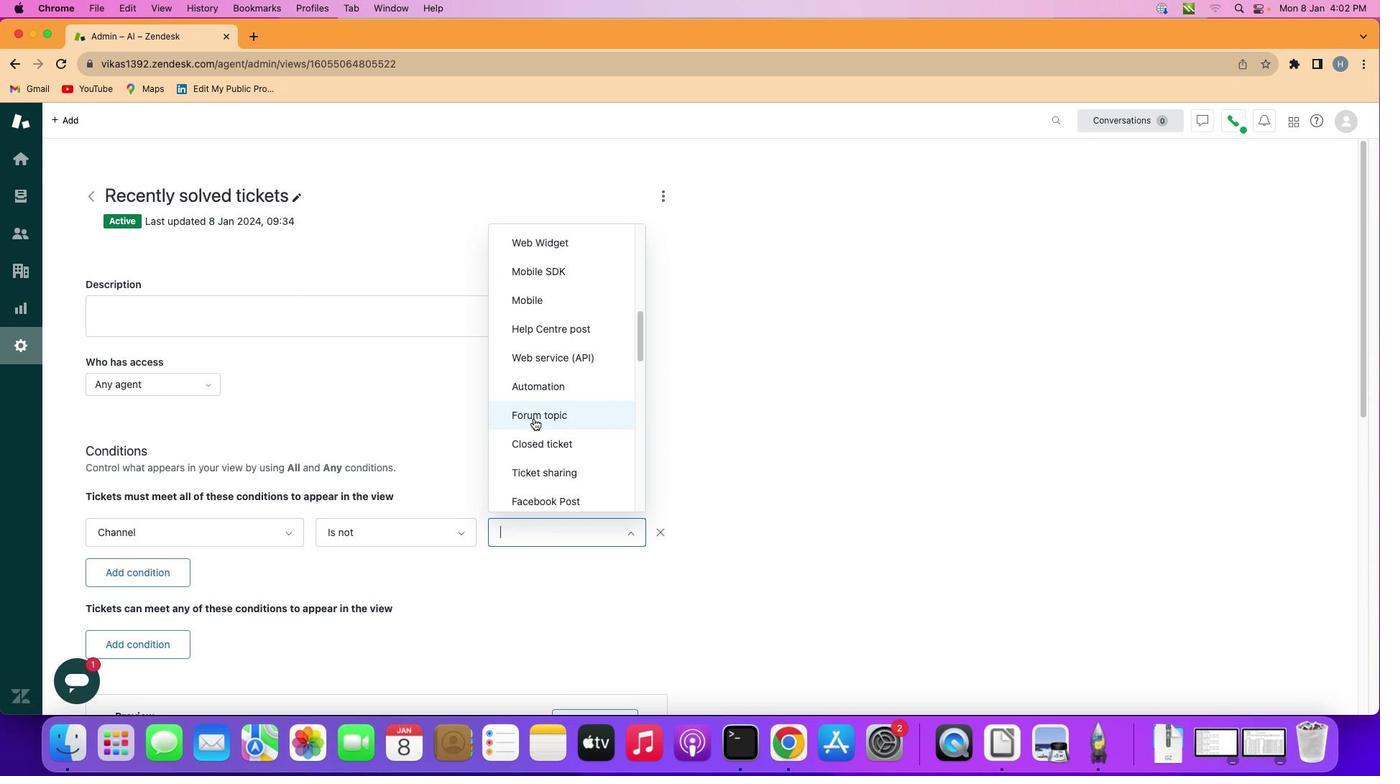 
Action: Mouse moved to (562, 410)
Screenshot: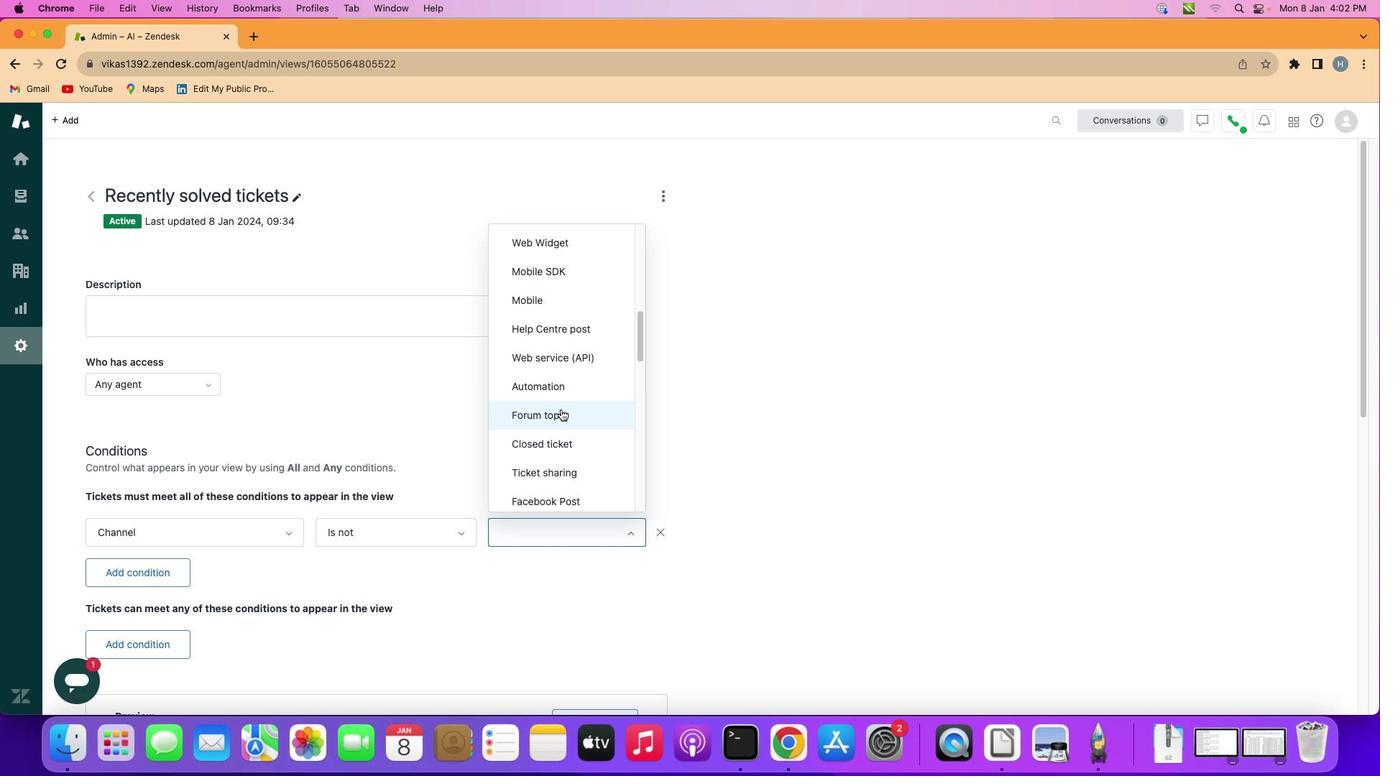 
Action: Mouse pressed left at (562, 410)
Screenshot: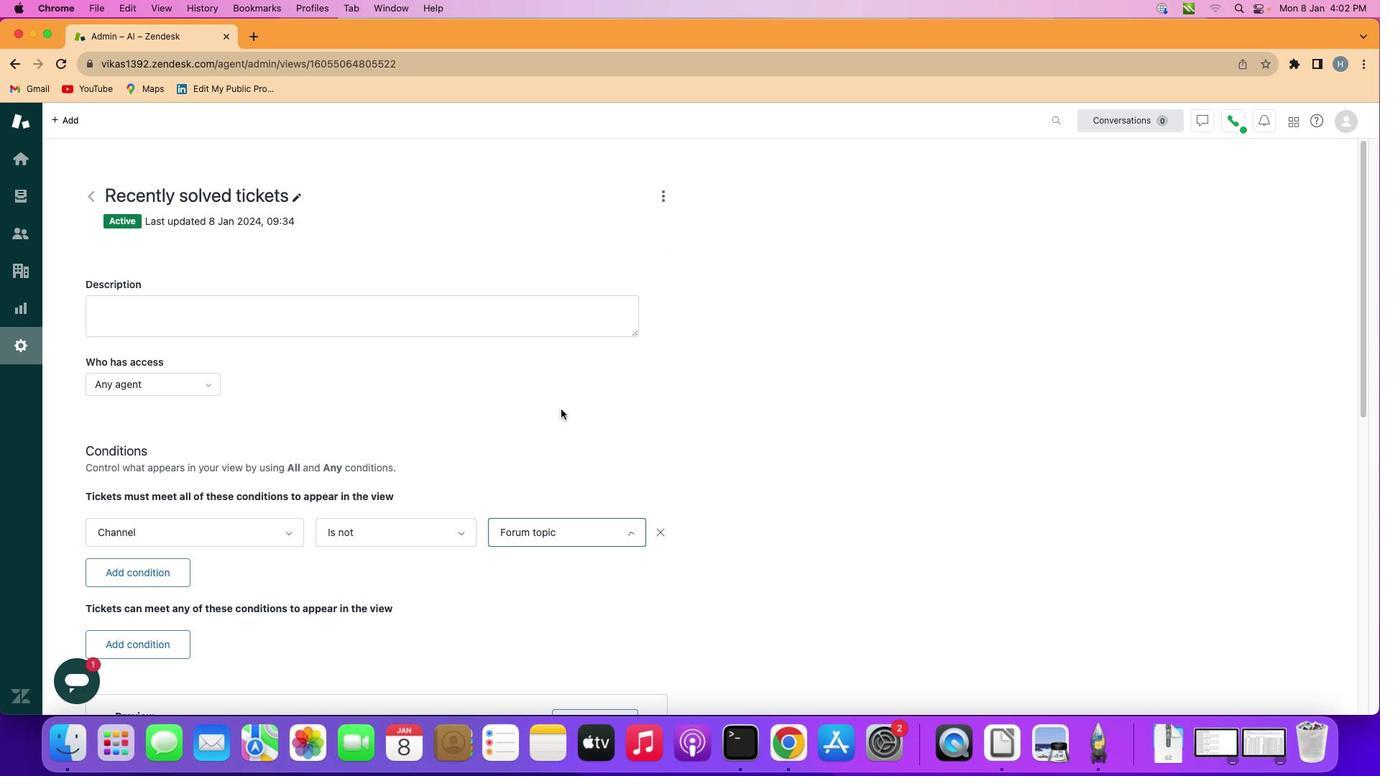 
Action: Mouse moved to (561, 414)
Screenshot: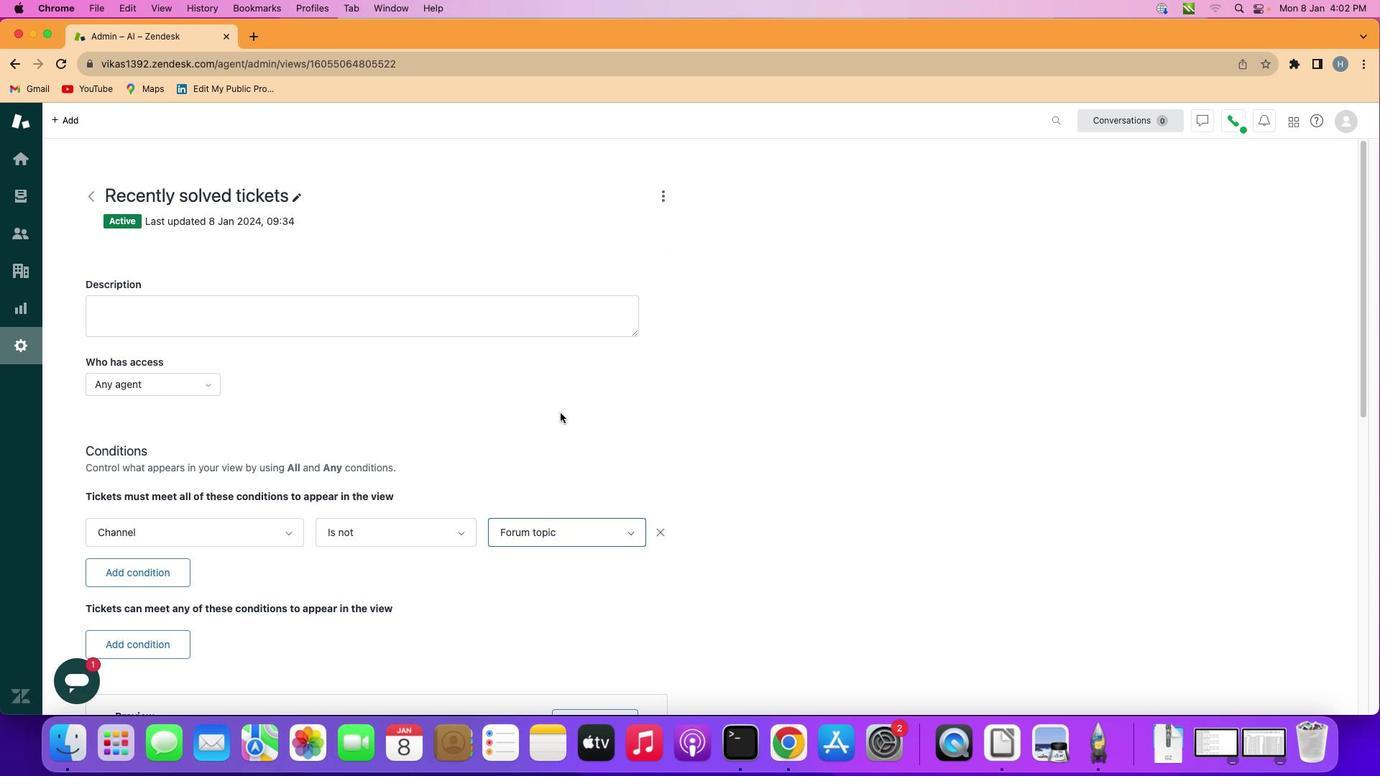 
